 Task: Upload a video to learn how to cook a new recipe.
Action: Mouse moved to (866, 70)
Screenshot: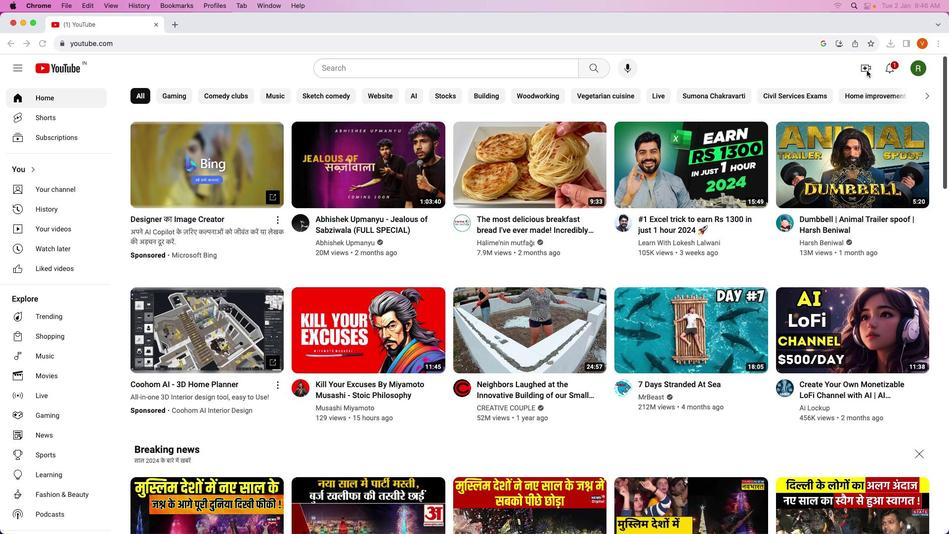 
Action: Mouse pressed left at (866, 70)
Screenshot: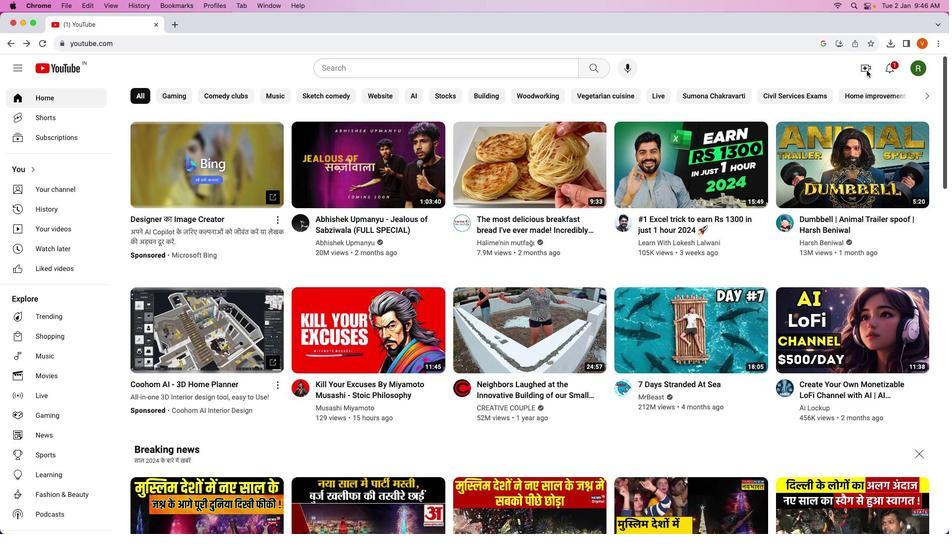 
Action: Mouse moved to (865, 68)
Screenshot: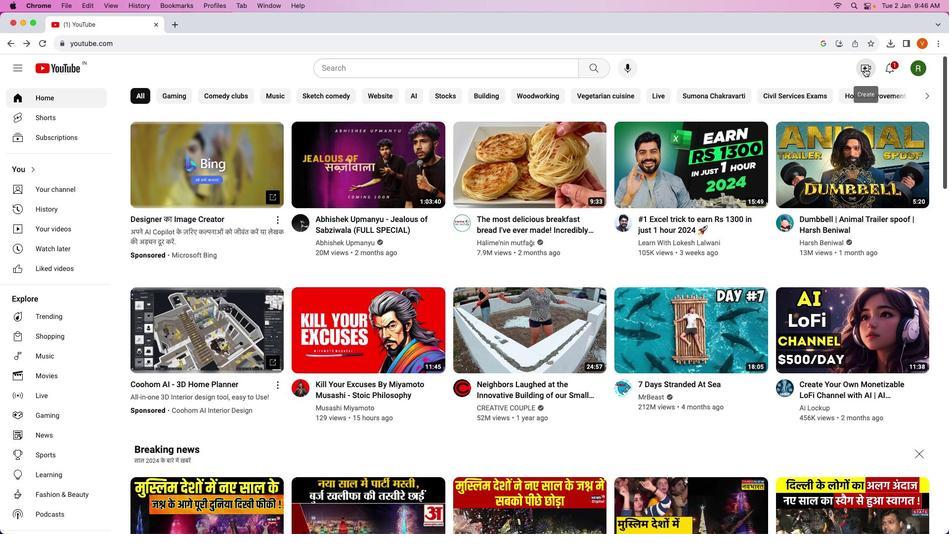 
Action: Mouse pressed left at (865, 68)
Screenshot: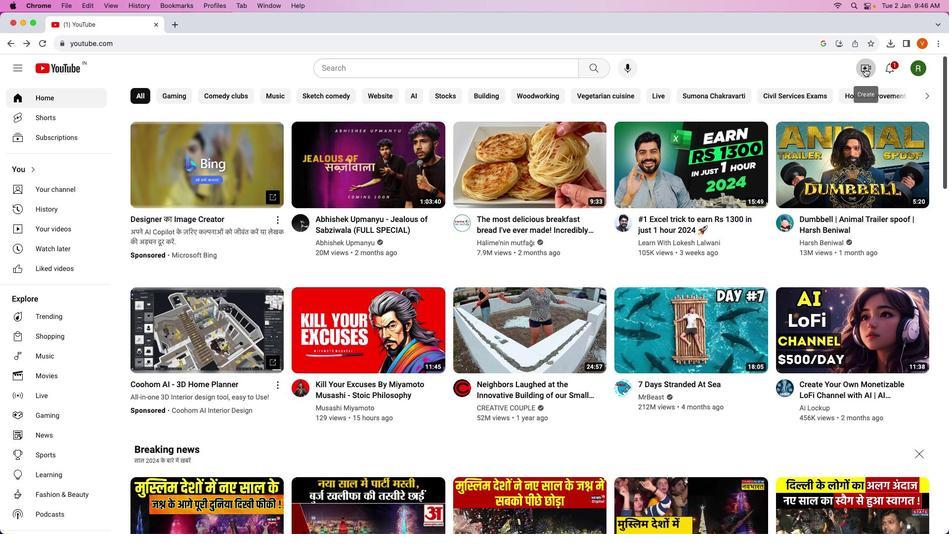 
Action: Mouse moved to (877, 93)
Screenshot: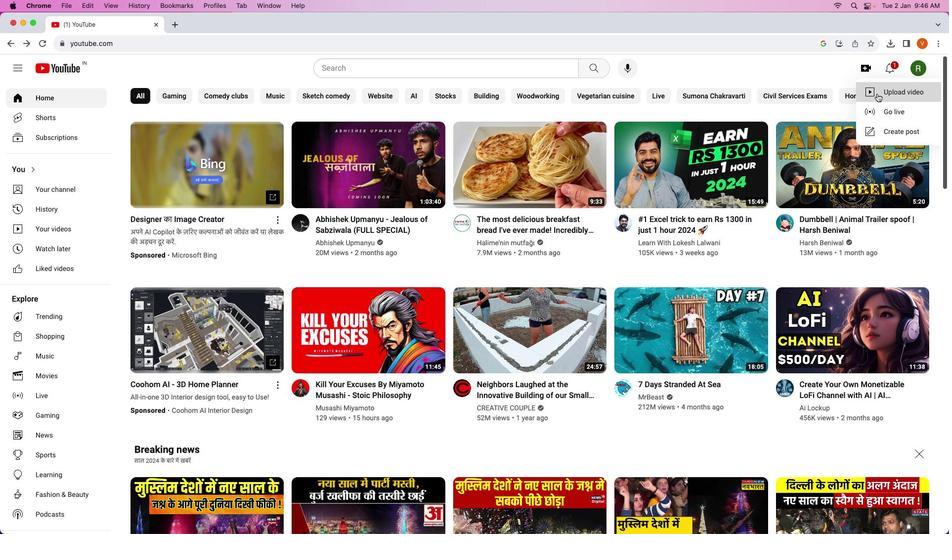 
Action: Mouse pressed left at (877, 93)
Screenshot: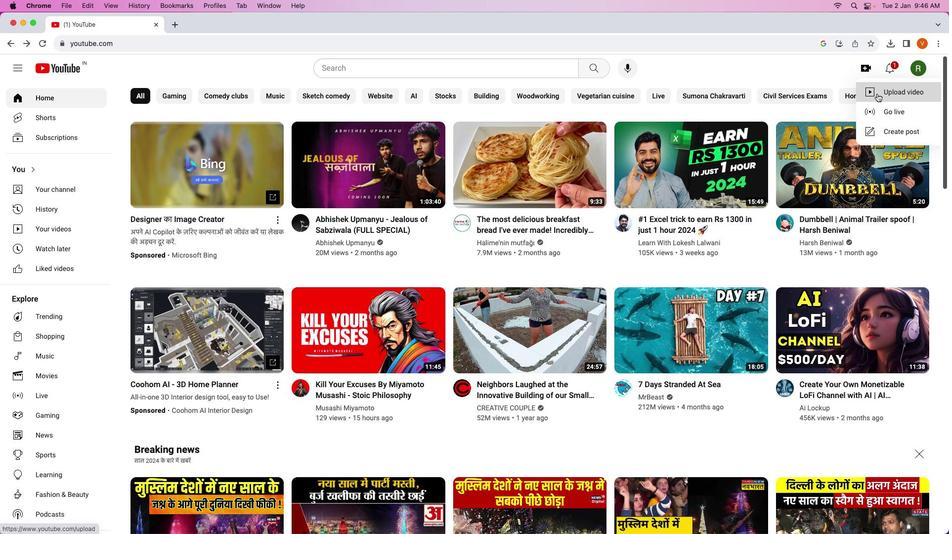 
Action: Mouse moved to (474, 352)
Screenshot: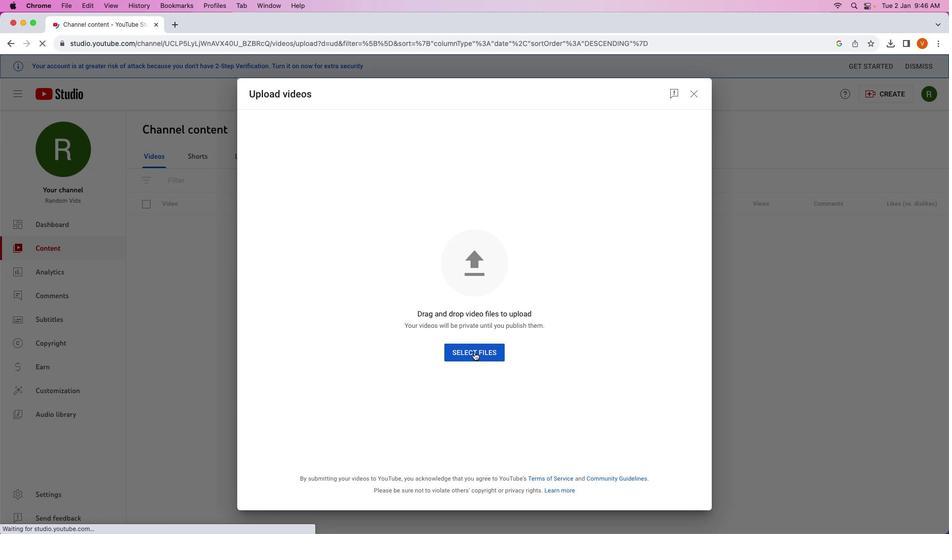
Action: Mouse pressed left at (474, 352)
Screenshot: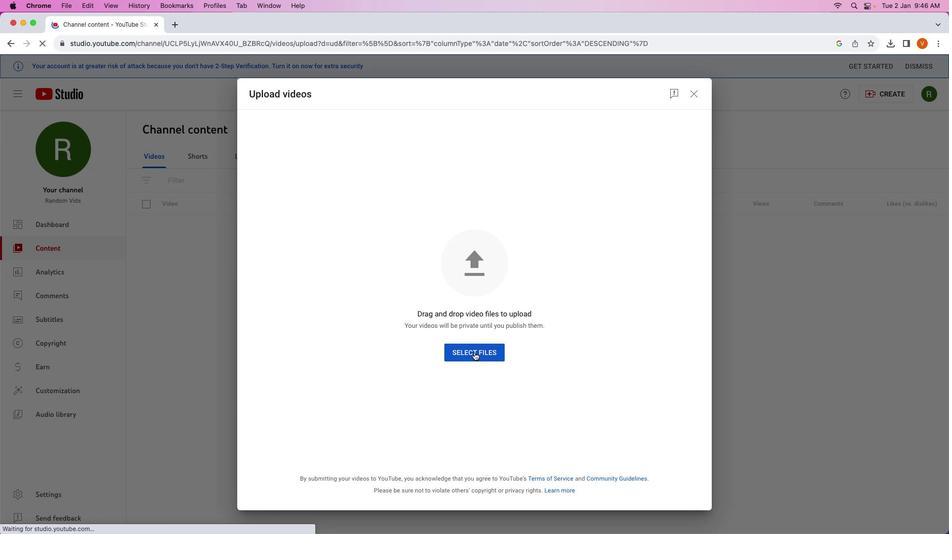 
Action: Mouse moved to (408, 199)
Screenshot: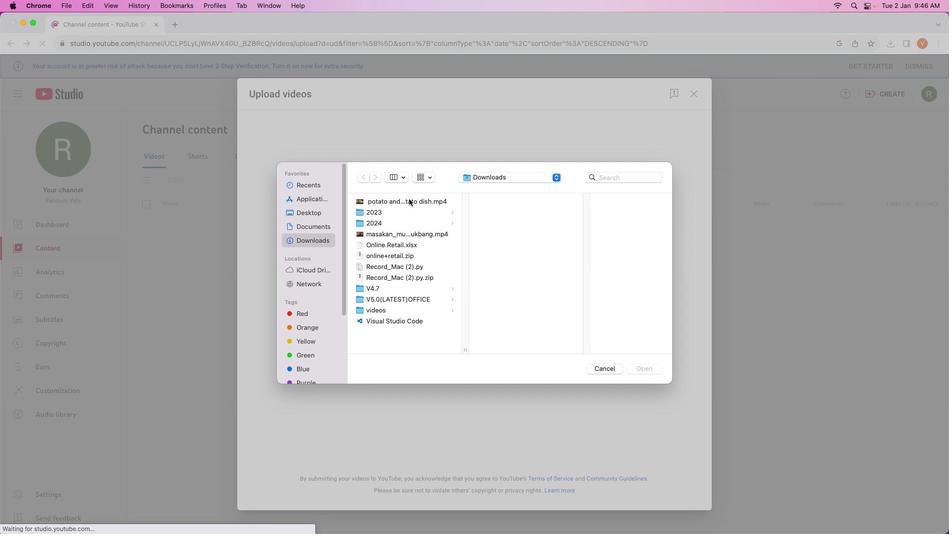 
Action: Mouse pressed left at (408, 199)
Screenshot: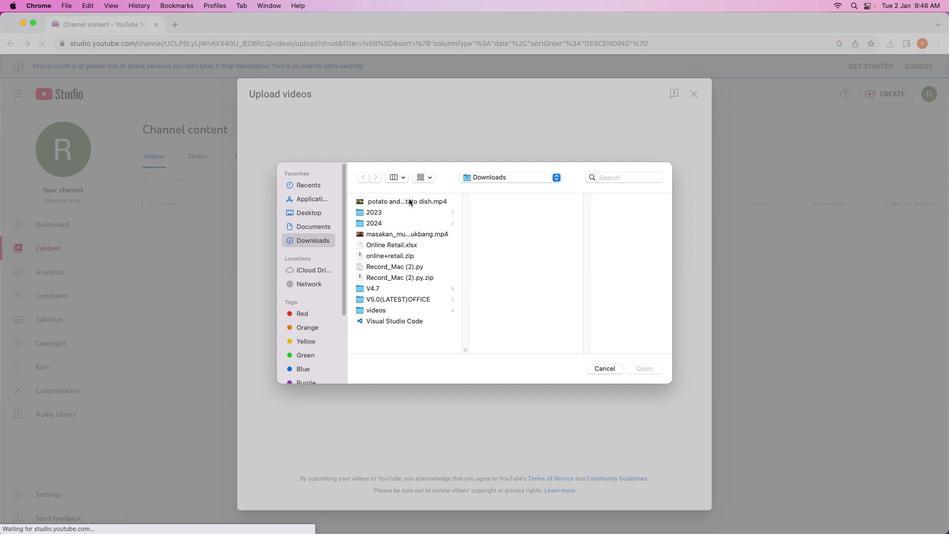 
Action: Mouse moved to (406, 234)
Screenshot: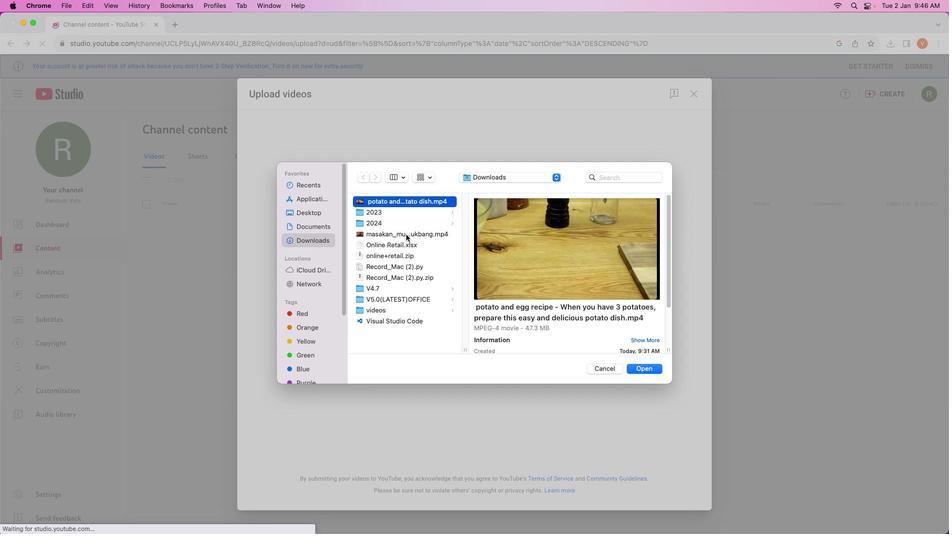 
Action: Mouse pressed left at (406, 234)
Screenshot: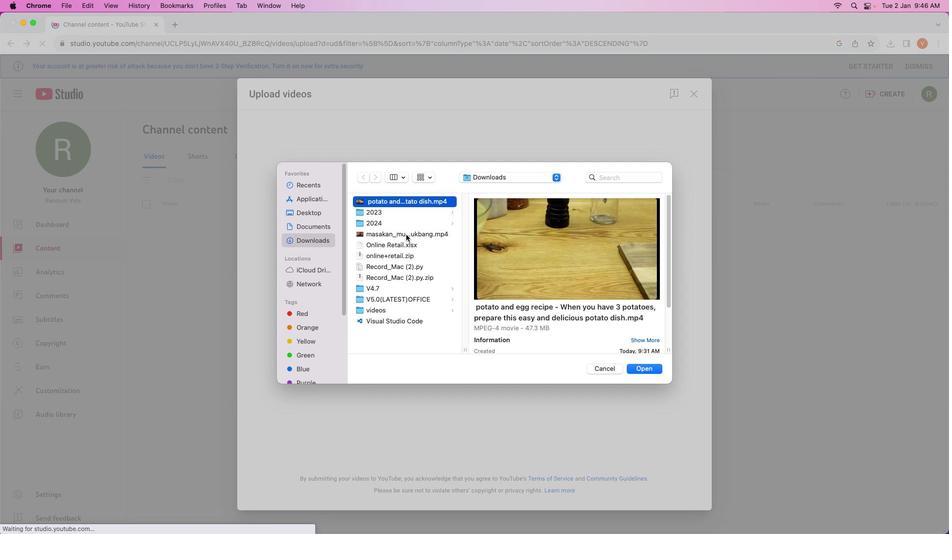 
Action: Mouse moved to (644, 368)
Screenshot: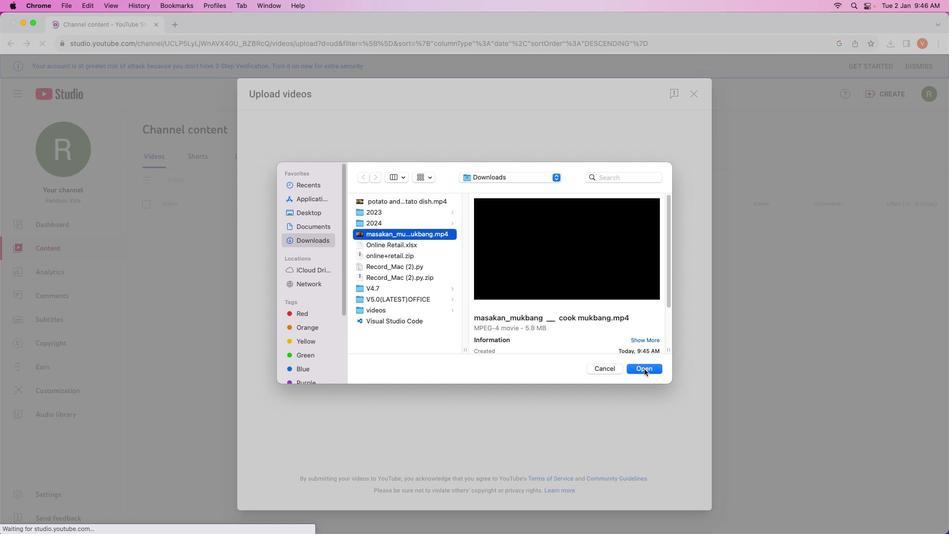 
Action: Mouse pressed left at (644, 368)
Screenshot: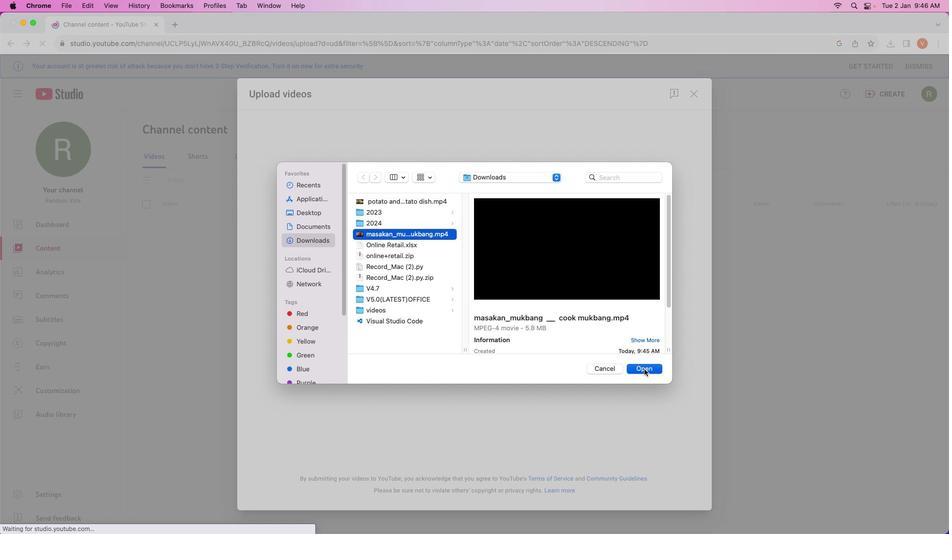 
Action: Mouse moved to (337, 198)
Screenshot: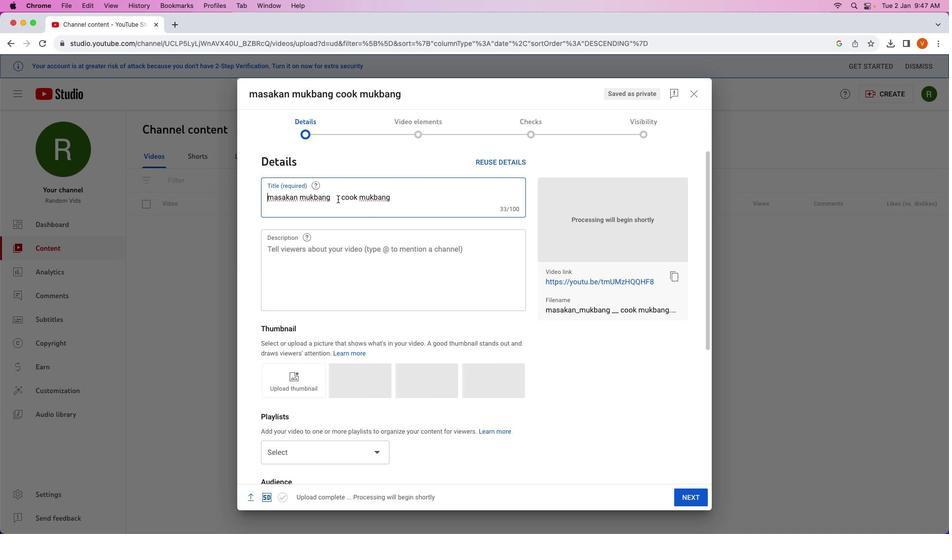 
Action: Mouse pressed left at (337, 198)
Screenshot: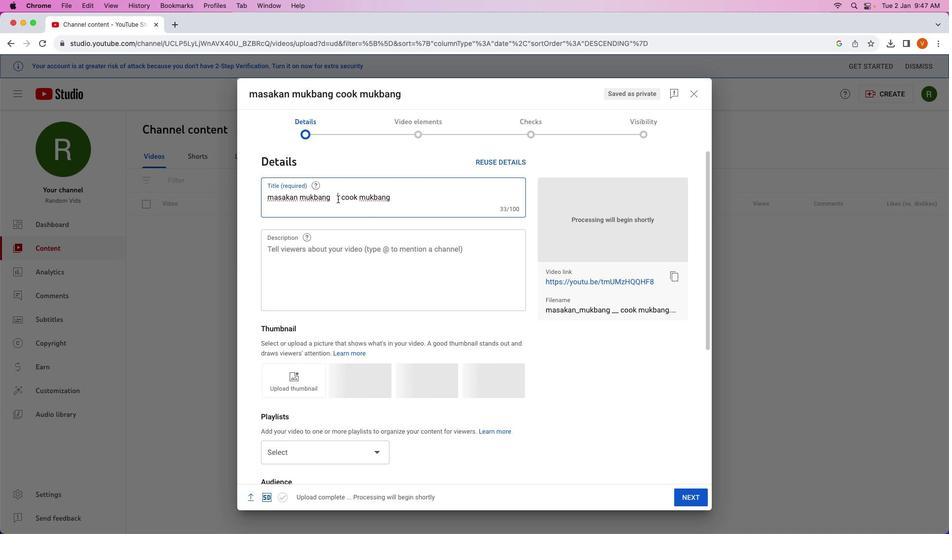 
Action: Key pressed Key.backspaceKey.backspaceKey.backspaceKey.rightKey.backspaceKey.shift'|'Key.leftKey.rightKey.rightKey.downKey.leftKey.leftKey.leftKey.leftKey.leftKey.leftKey.leftKey.leftKey.leftKey.leftKey.leftKey.leftKey.leftKey.leftKey.leftKey.leftKey.leftKey.leftKey.leftKey.leftKey.leftKey.leftKey.leftKey.leftKey.leftKey.leftKey.leftKey.leftKey.leftKey.leftKey.leftKey.leftKey.shift'I''m''p'Key.backspaceKey.backspaceKey.backspaceKey.shift'S''i''m''p''l''e'Key.space'r''e''c''i''p''e'Key.space't''p'Key.spaceKey.backspaceKey.backspace'o'Key.space'c''o''o''k'Key.spaceKey.rightKey.rightKey.rightKey.rightKey.rightKey.rightKey.rightKey.rightKey.rightKey.leftKey.rightKey.backspaceKey.shift'M'Key.leftKey.leftKey.leftKey.leftKey.leftKey.leftKey.leftKey.leftKey.backspaceKey.shift'M'Key.rightKey.rightKey.rightKey.rightKey.rightKey.rightKey.rightKey.backspace'/'Key.rightKey.rightKey.rightKey.rightKey.rightKey.rightKey.rightKey.rightKey.rightKey.rightKey.rightKey.backspaceKey.shift'C'Key.rightKey.rightKey.rightKey.rightKey.rightKey.rightKey.leftKey.backspaceKey.shift'M'
Screenshot: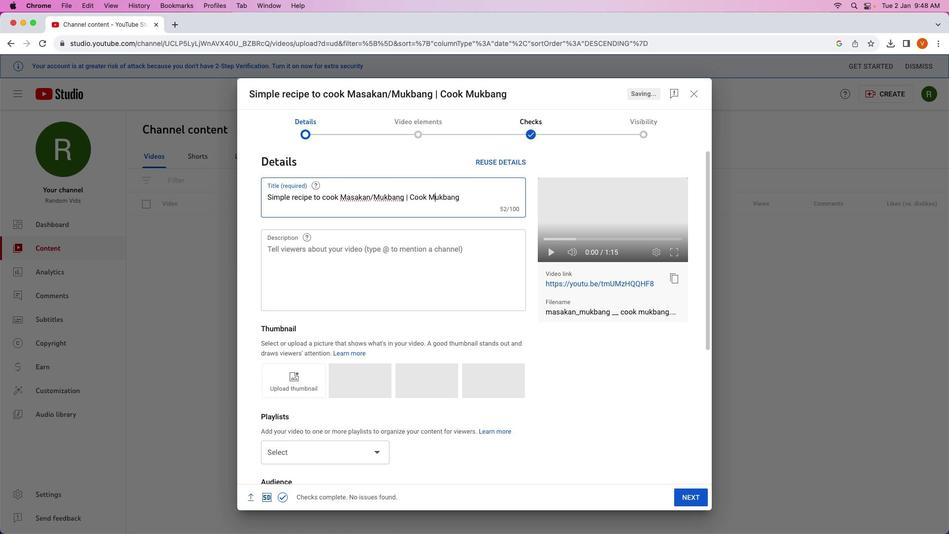 
Action: Mouse moved to (333, 267)
Screenshot: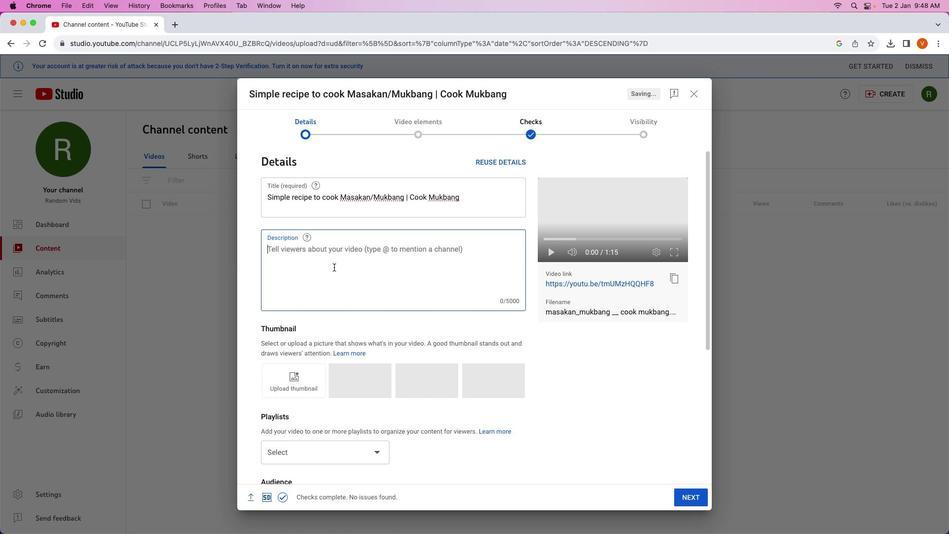 
Action: Mouse pressed left at (333, 267)
Screenshot: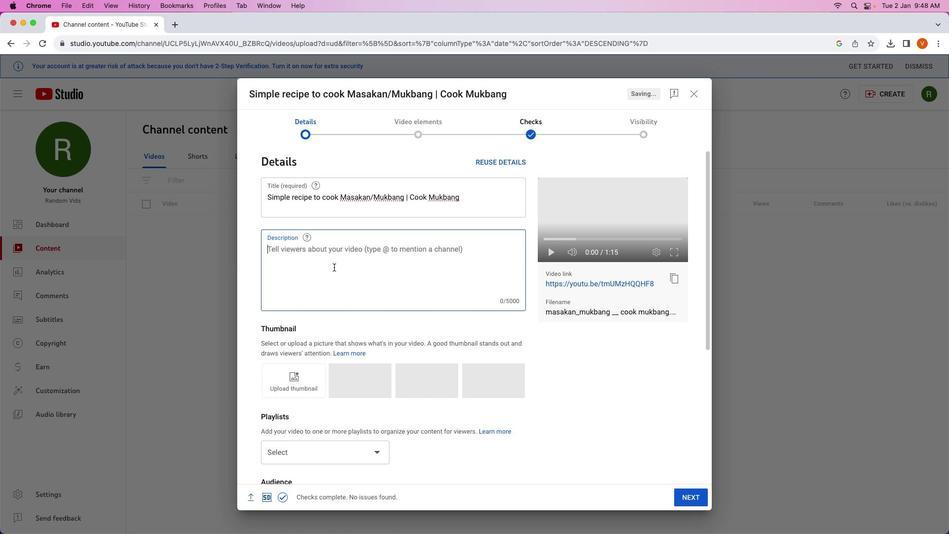 
Action: Key pressed Key.shift'A'Key.space's''i''m''p''l''e'Key.space'a''n''d'Key.space'e''a''s''y'Key.space't''o'Key.space'c''o''o''k'Key.space'r''e''c''i''p''e''.'Key.leftKey.space'p'Key.backspace'o''f'Key.spaceKey.shift'M''a''s''a''k''a'Key.backspaceKey.backspaceKey.backspaceKey.backspace'a'Key.backspace'a'Key.backspace's''a''k''a''n'
Screenshot: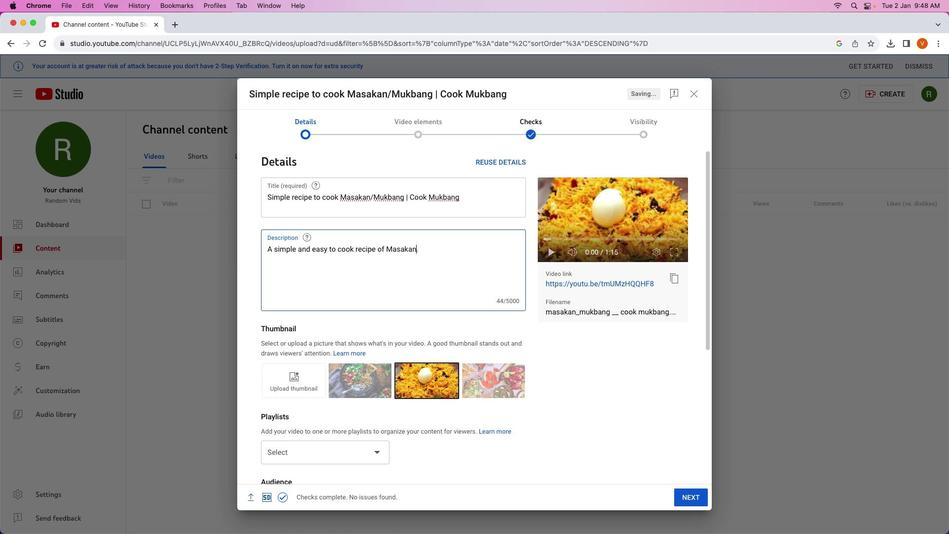 
Action: Mouse moved to (383, 382)
Screenshot: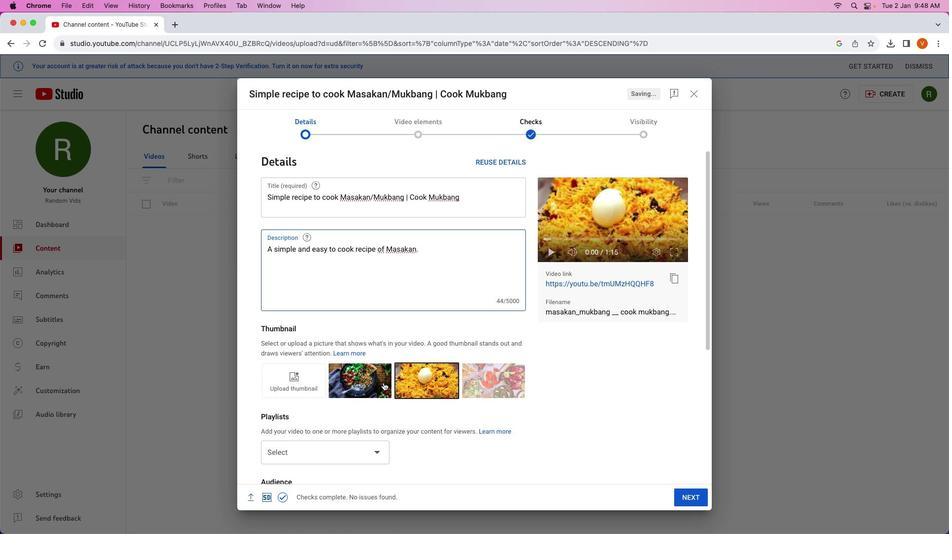 
Action: Mouse pressed left at (383, 382)
Screenshot: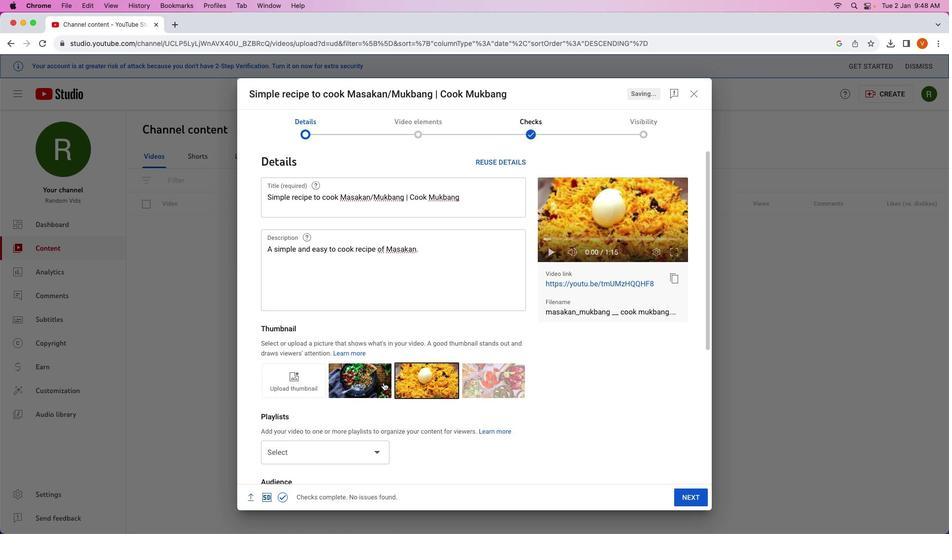 
Action: Mouse moved to (422, 380)
Screenshot: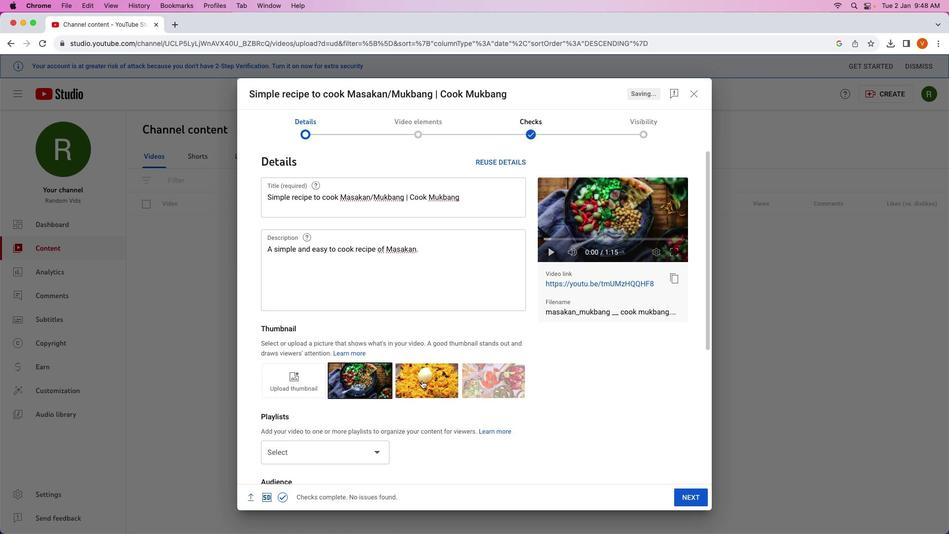 
Action: Mouse pressed left at (422, 380)
Screenshot: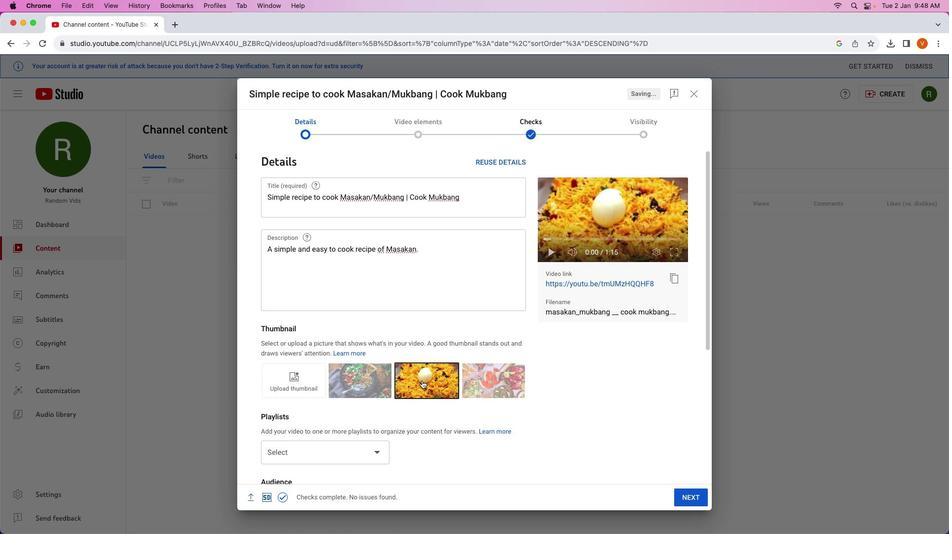 
Action: Mouse moved to (414, 402)
Screenshot: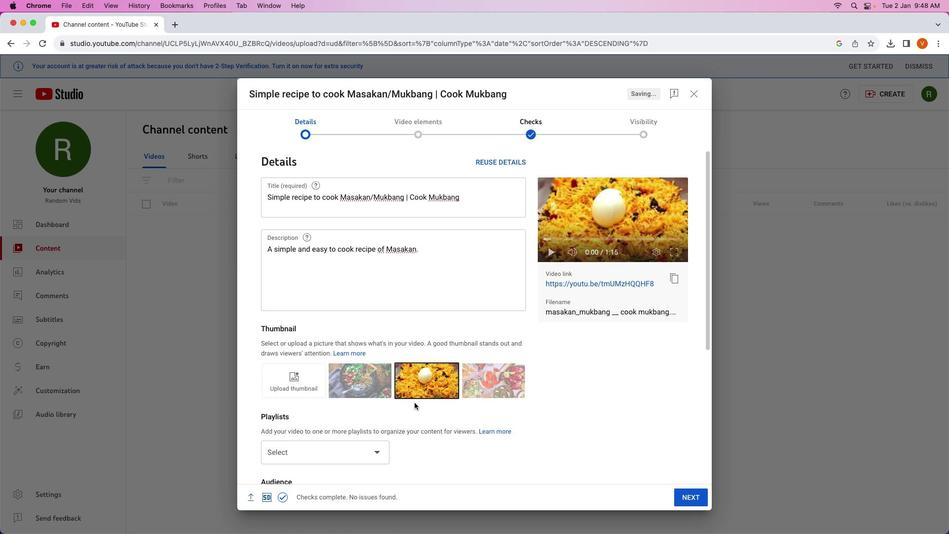 
Action: Mouse scrolled (414, 402) with delta (0, 0)
Screenshot: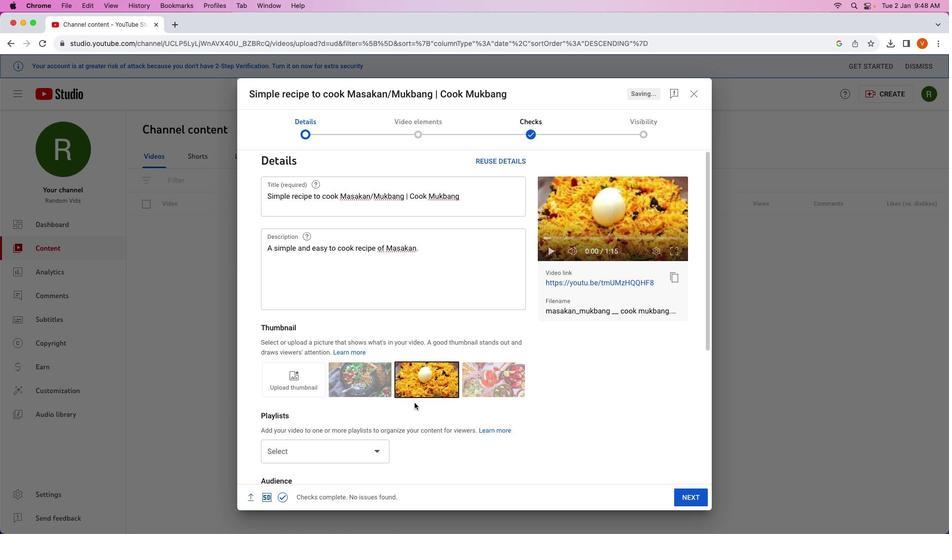 
Action: Mouse moved to (456, 392)
Screenshot: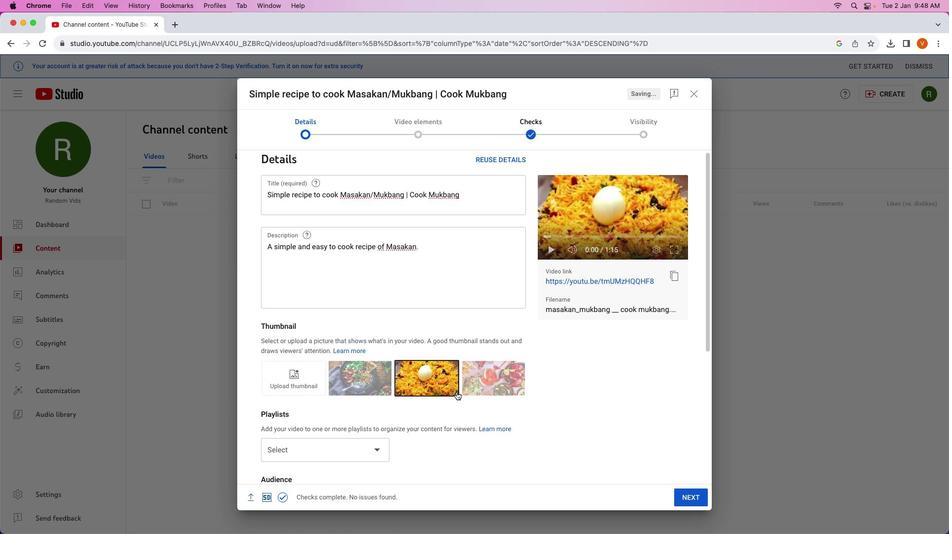 
Action: Mouse scrolled (456, 392) with delta (0, 0)
Screenshot: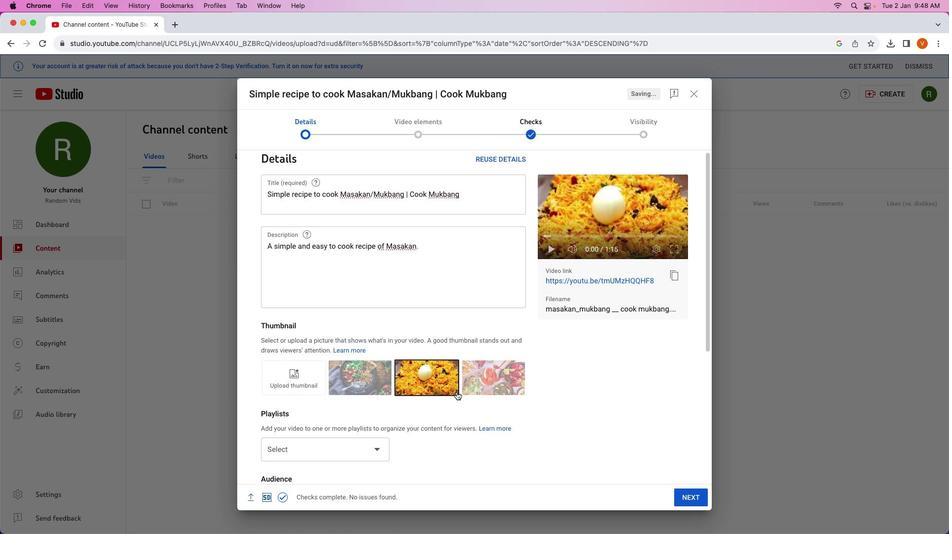 
Action: Mouse scrolled (456, 392) with delta (0, 0)
Screenshot: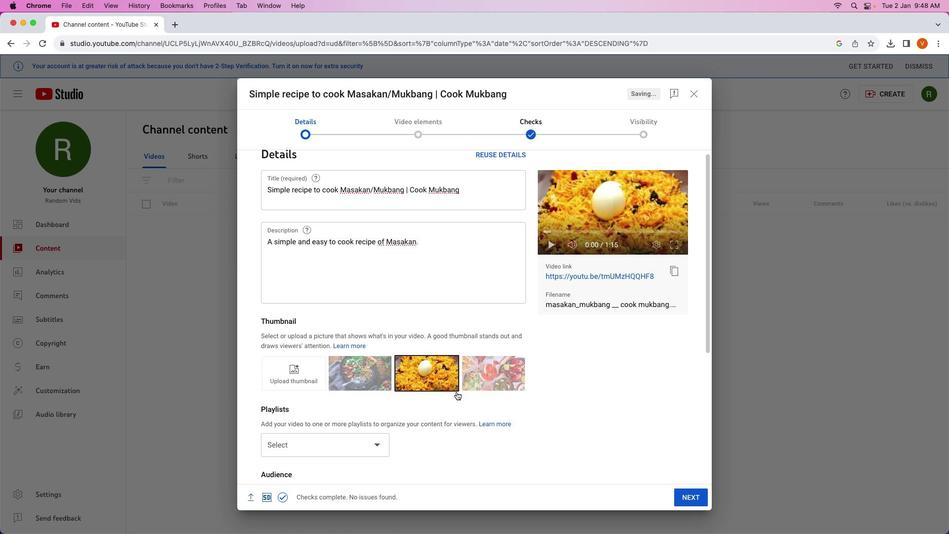 
Action: Mouse scrolled (456, 392) with delta (0, 0)
Screenshot: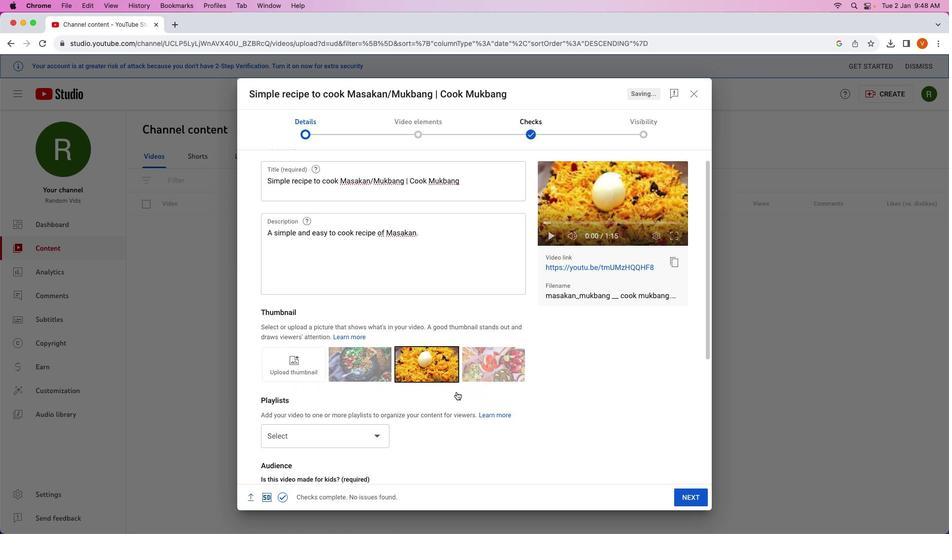 
Action: Mouse scrolled (456, 392) with delta (0, 0)
Screenshot: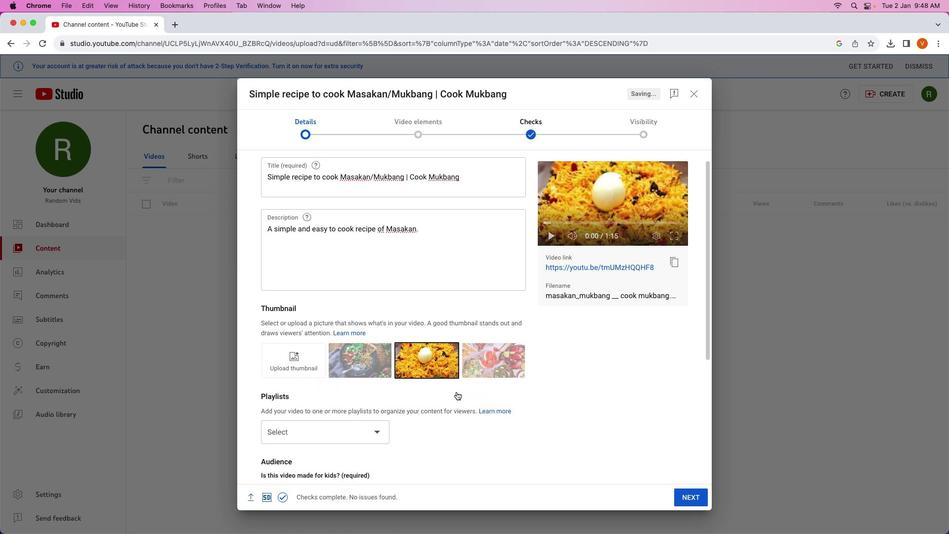 
Action: Mouse scrolled (456, 392) with delta (0, 0)
Screenshot: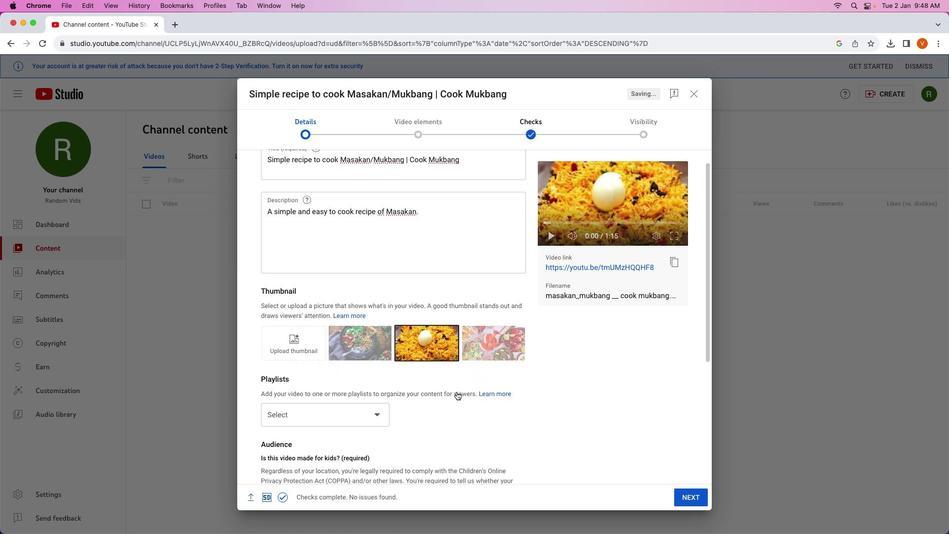 
Action: Mouse moved to (456, 392)
Screenshot: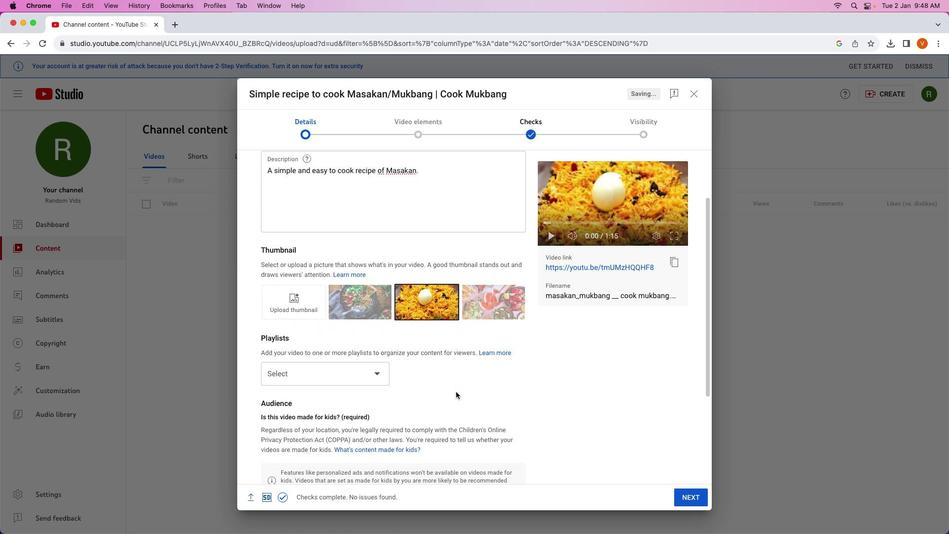 
Action: Mouse scrolled (456, 392) with delta (0, 0)
Screenshot: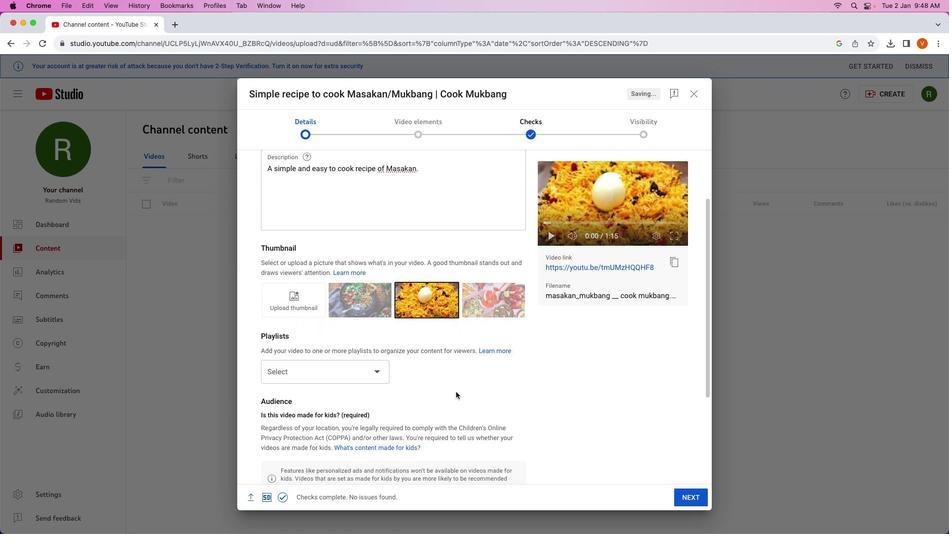 
Action: Mouse scrolled (456, 392) with delta (0, 0)
Screenshot: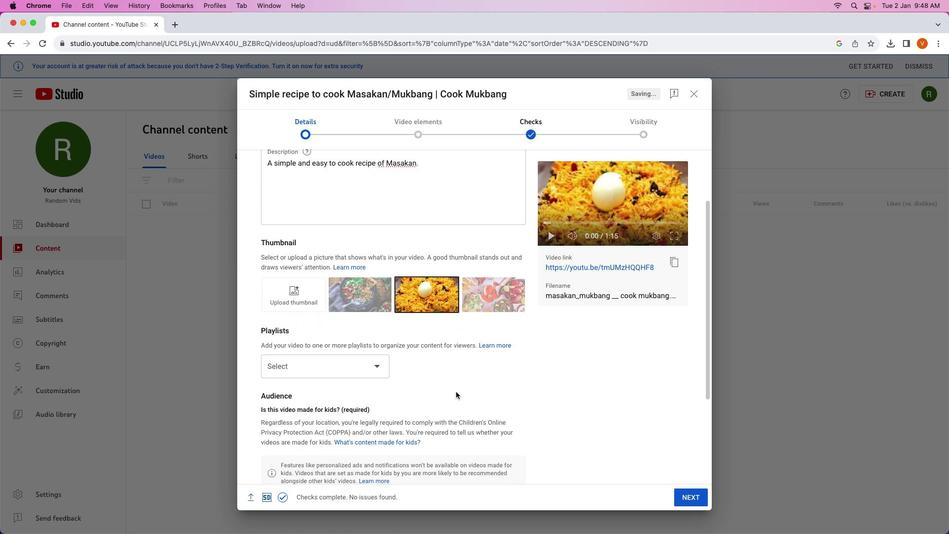
Action: Mouse scrolled (456, 392) with delta (0, 0)
Screenshot: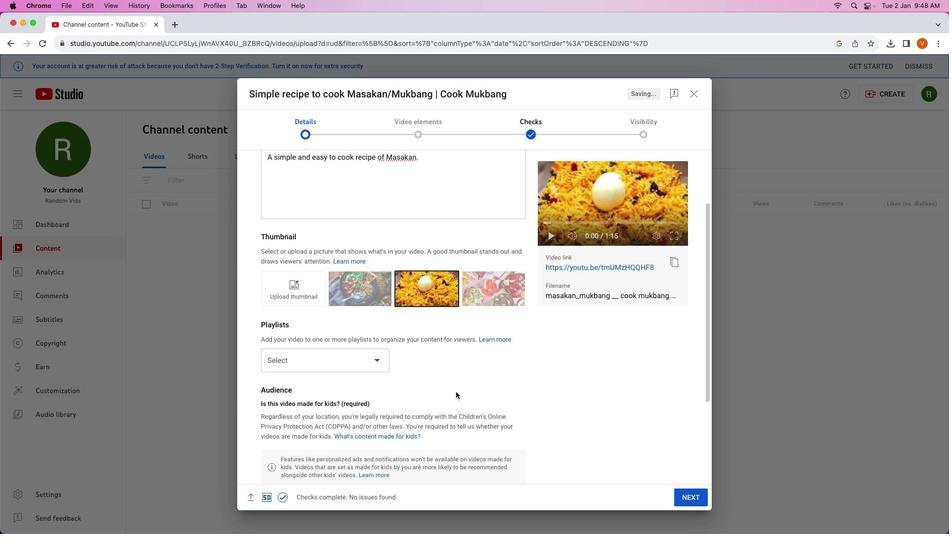 
Action: Mouse scrolled (456, 392) with delta (0, -1)
Screenshot: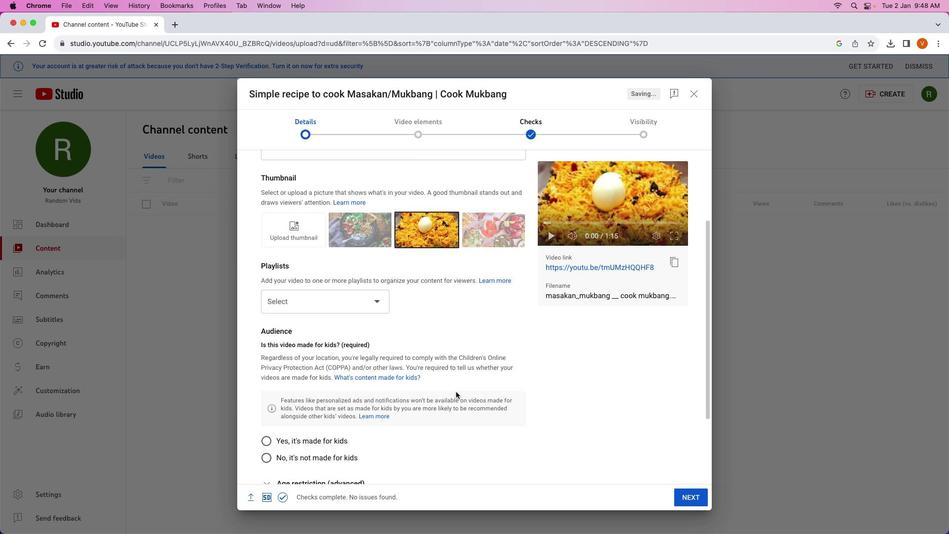 
Action: Mouse moved to (445, 387)
Screenshot: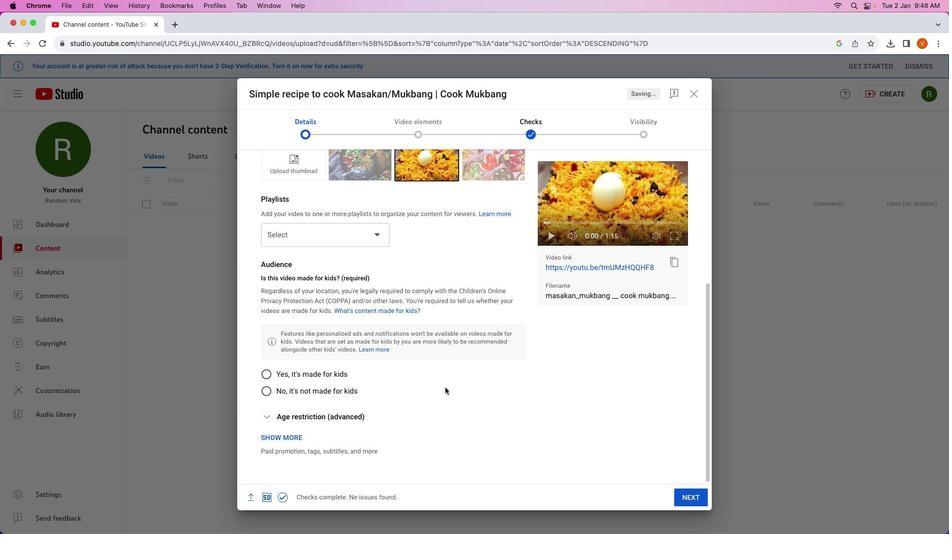
Action: Mouse scrolled (445, 387) with delta (0, 0)
Screenshot: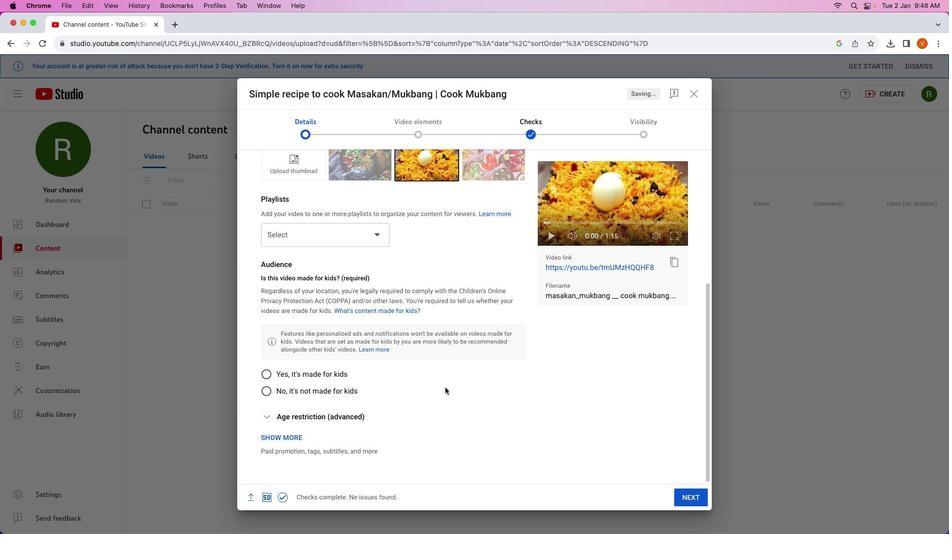 
Action: Mouse scrolled (445, 387) with delta (0, 0)
Screenshot: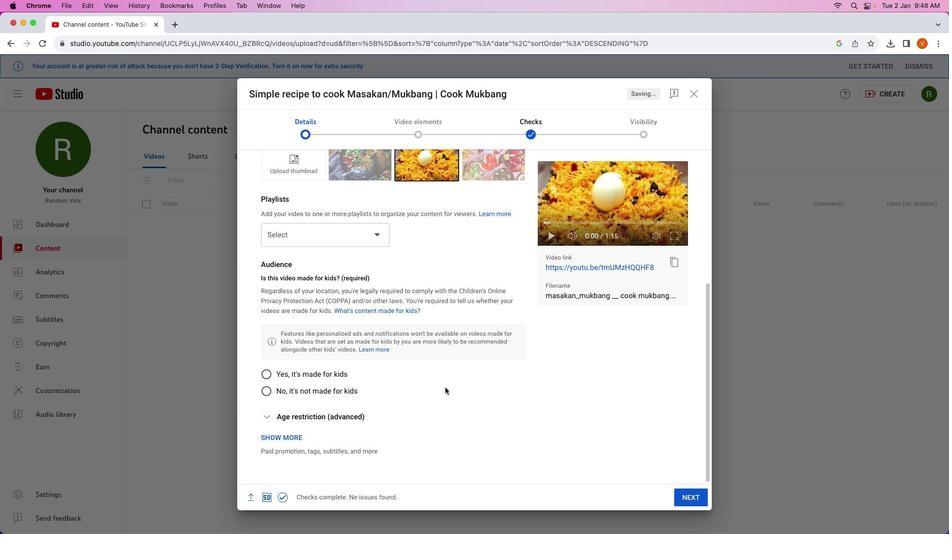 
Action: Mouse scrolled (445, 387) with delta (0, 0)
Screenshot: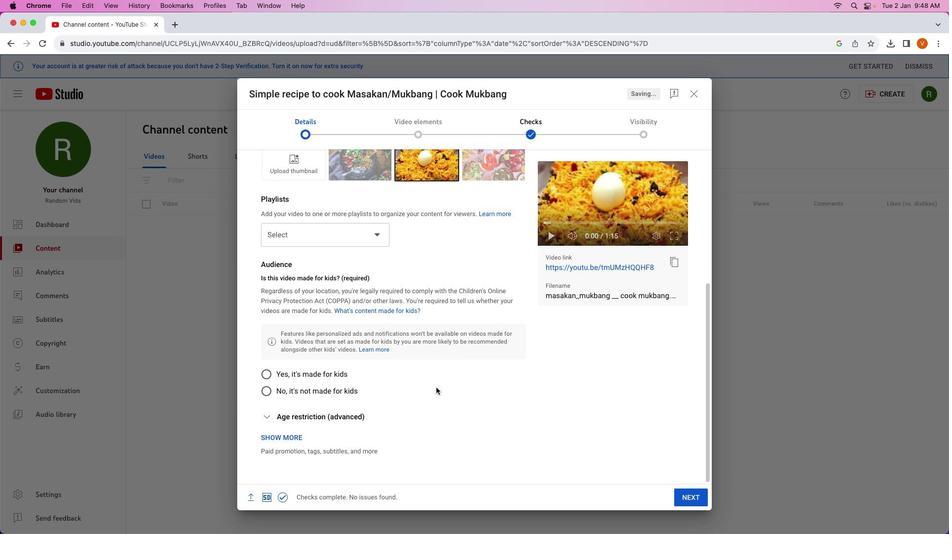 
Action: Mouse moved to (268, 394)
Screenshot: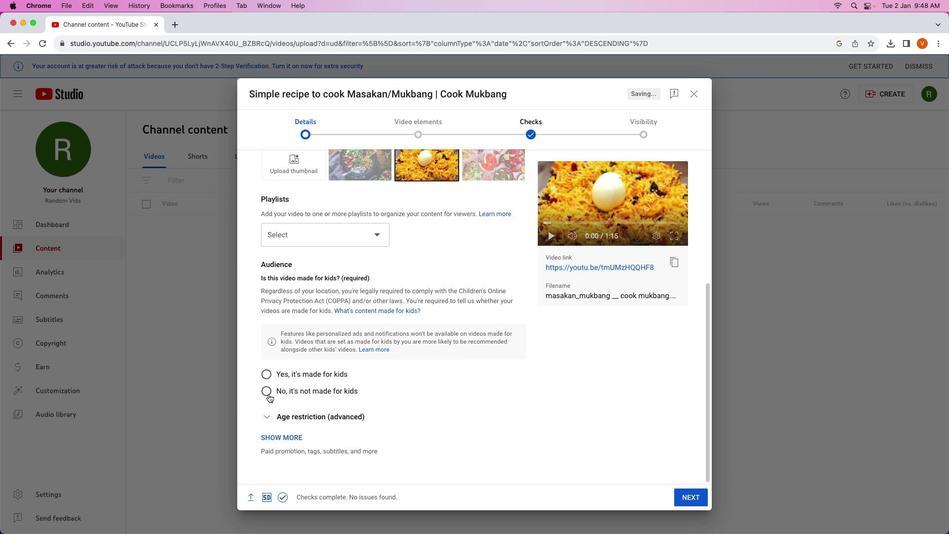 
Action: Mouse pressed left at (268, 394)
Screenshot: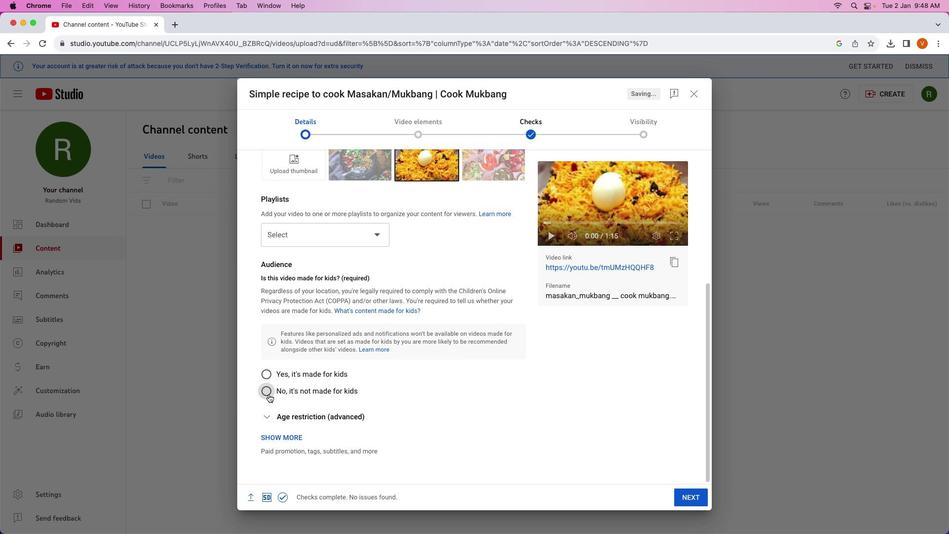 
Action: Mouse moved to (272, 412)
Screenshot: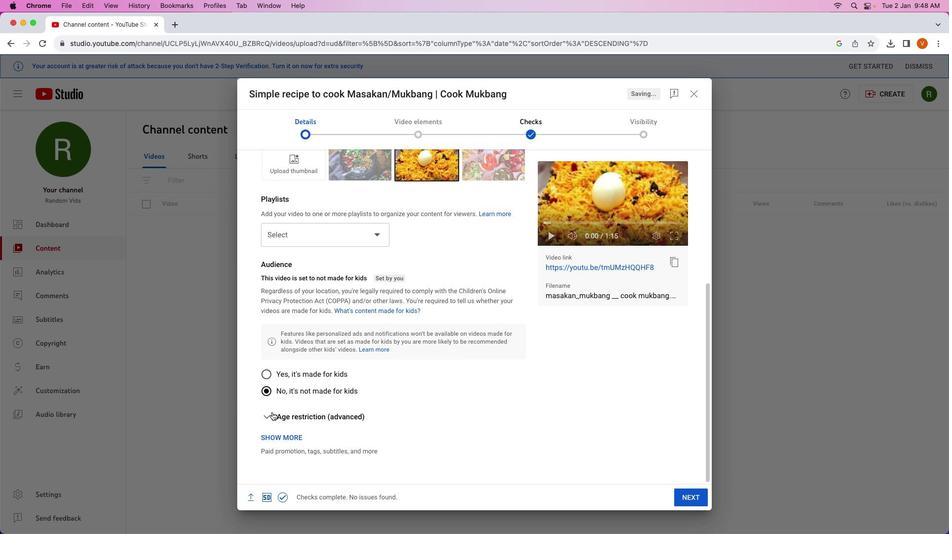 
Action: Mouse scrolled (272, 412) with delta (0, 0)
Screenshot: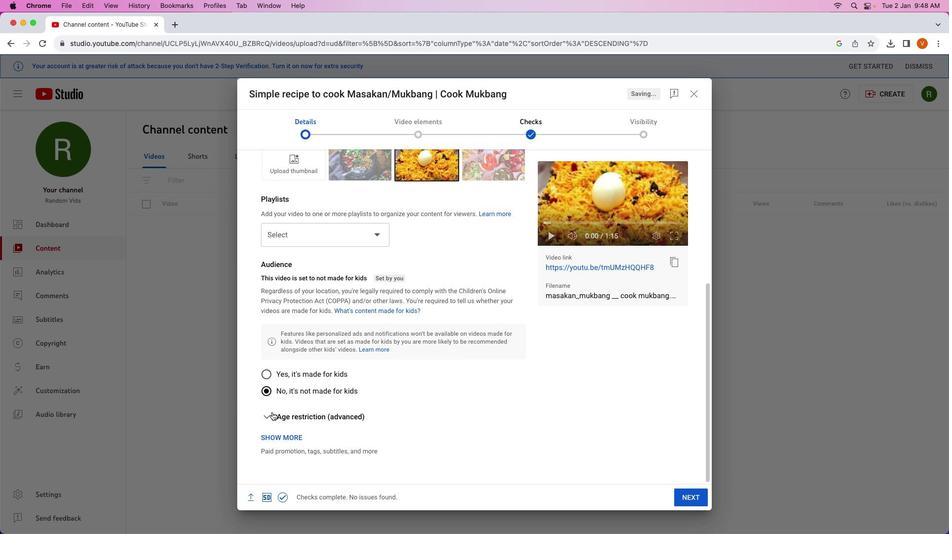 
Action: Mouse scrolled (272, 412) with delta (0, 0)
Screenshot: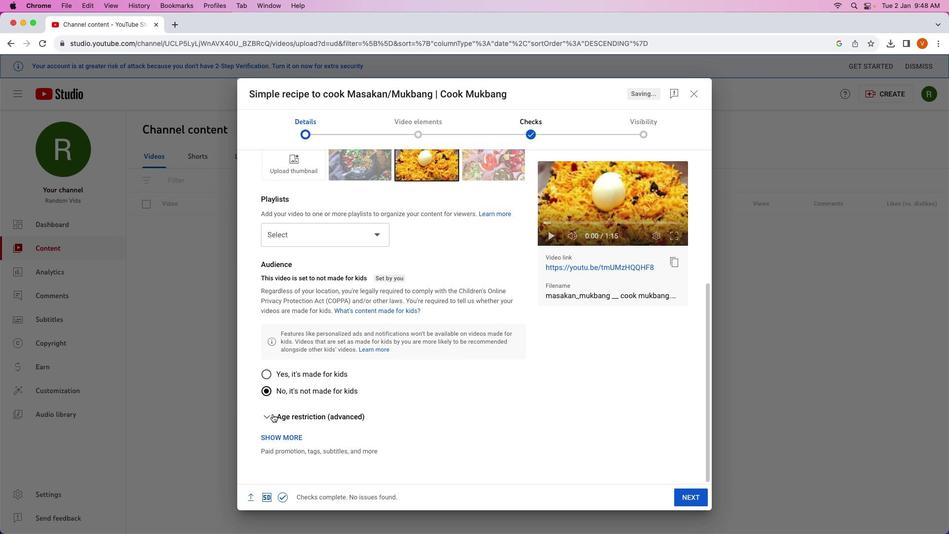 
Action: Mouse scrolled (272, 412) with delta (0, 0)
Screenshot: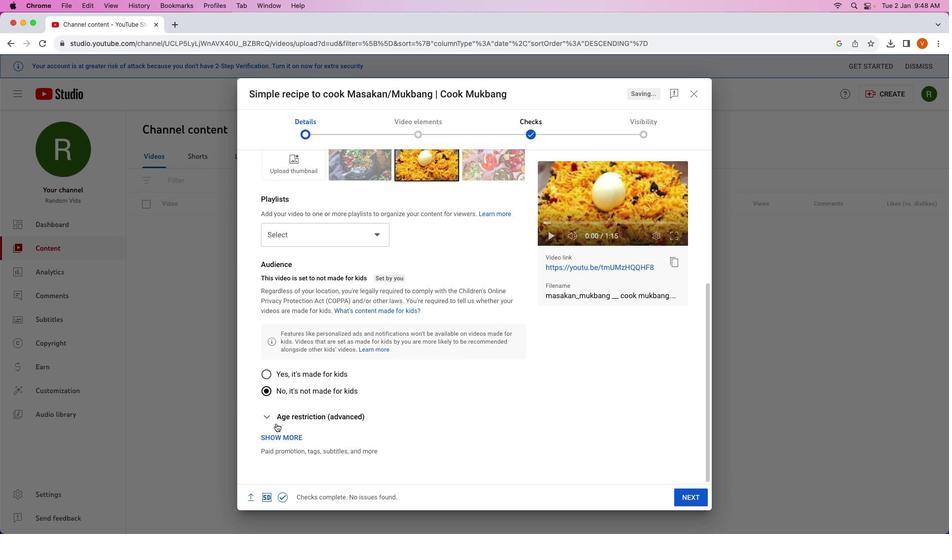 
Action: Mouse moved to (279, 435)
Screenshot: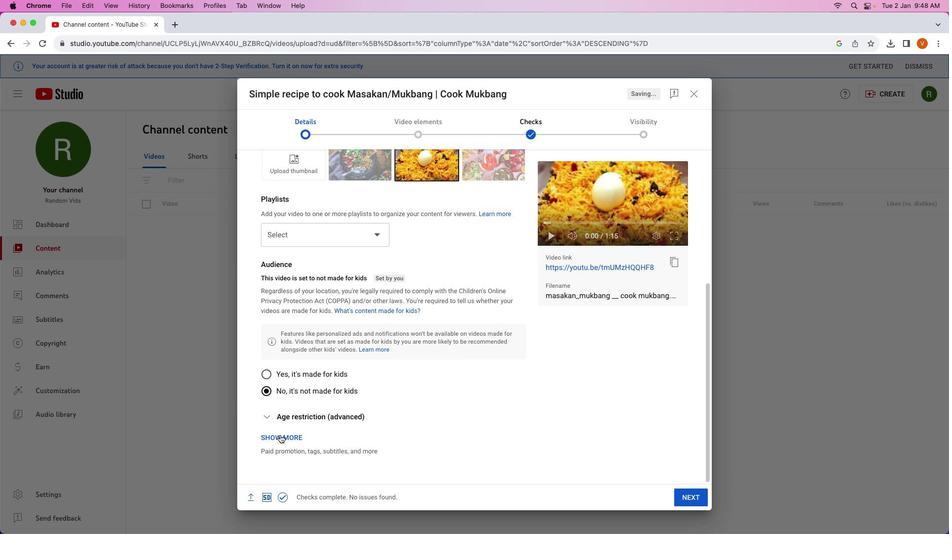 
Action: Mouse pressed left at (279, 435)
Screenshot: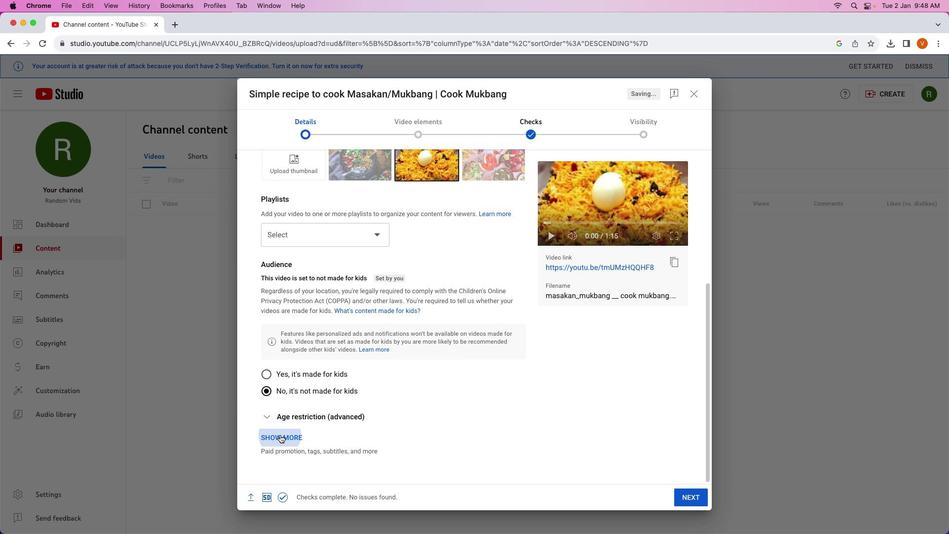 
Action: Mouse moved to (316, 405)
Screenshot: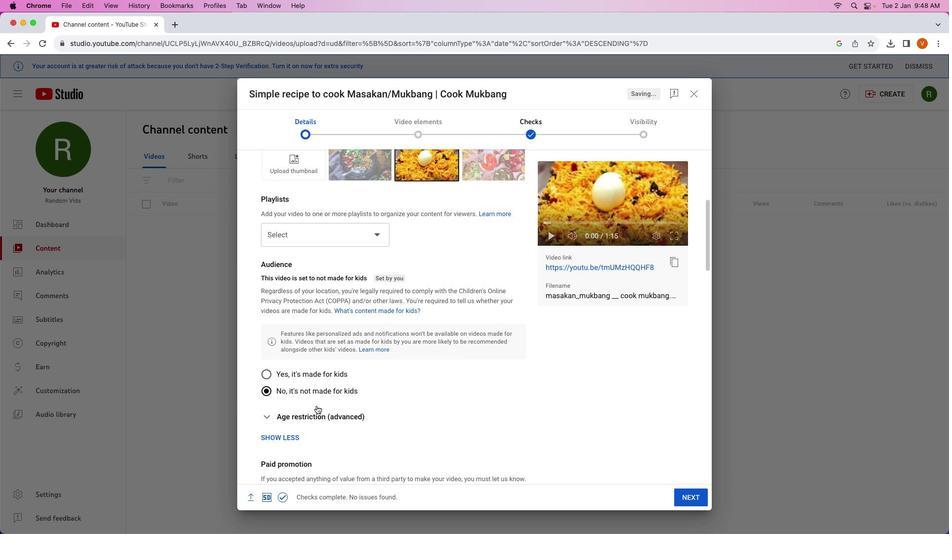 
Action: Mouse scrolled (316, 405) with delta (0, 0)
Screenshot: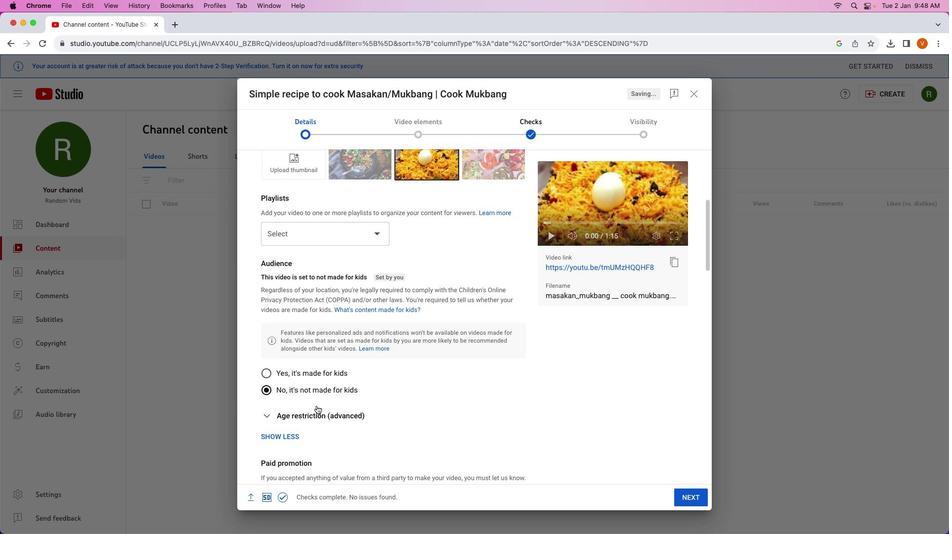 
Action: Mouse scrolled (316, 405) with delta (0, 0)
Screenshot: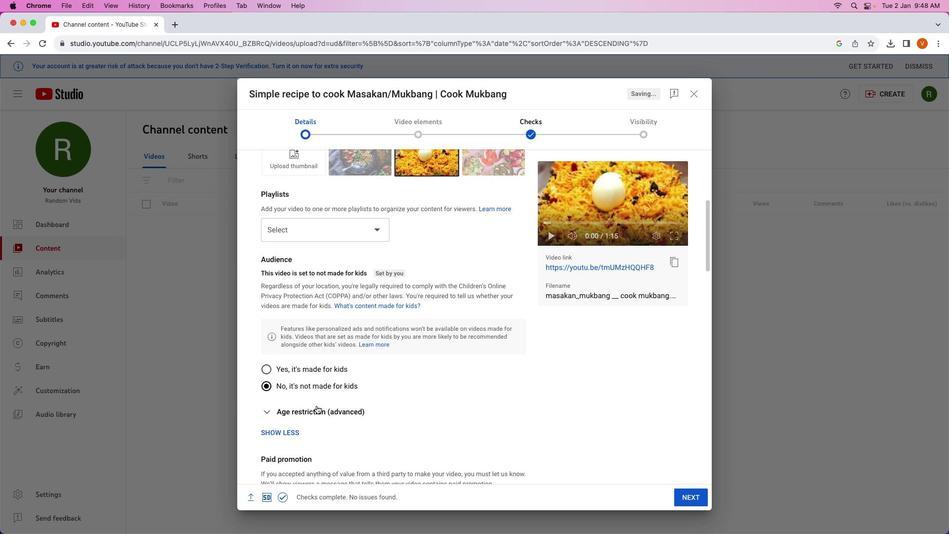 
Action: Mouse scrolled (316, 405) with delta (0, 0)
Screenshot: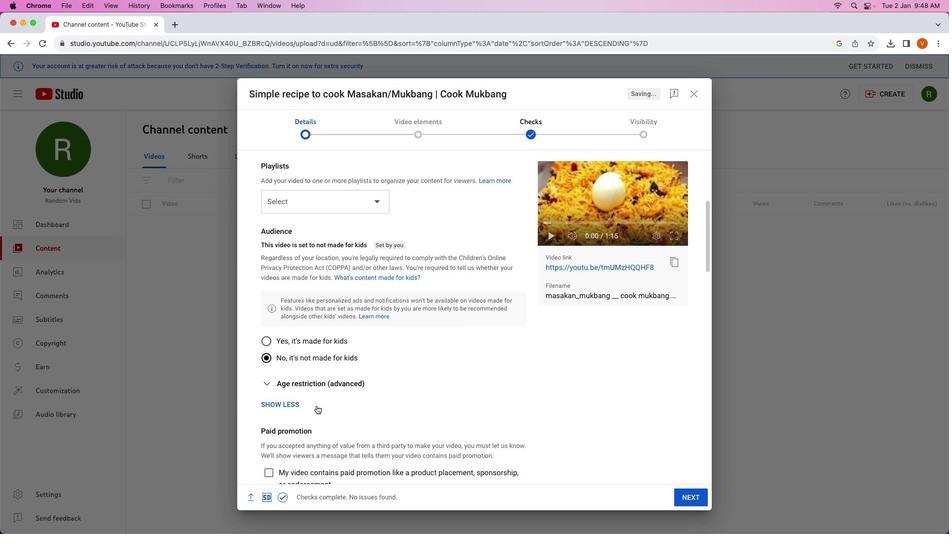 
Action: Mouse scrolled (316, 405) with delta (0, -1)
Screenshot: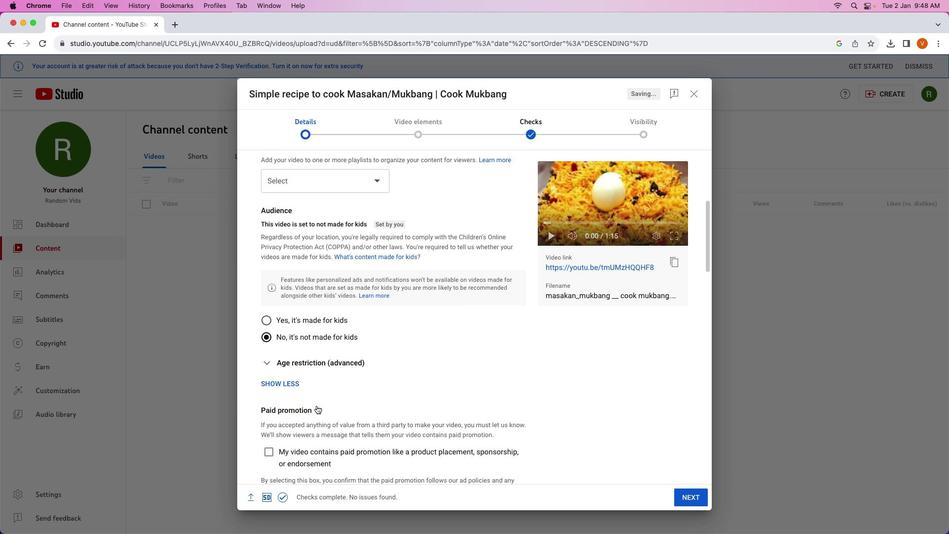 
Action: Mouse moved to (316, 405)
Screenshot: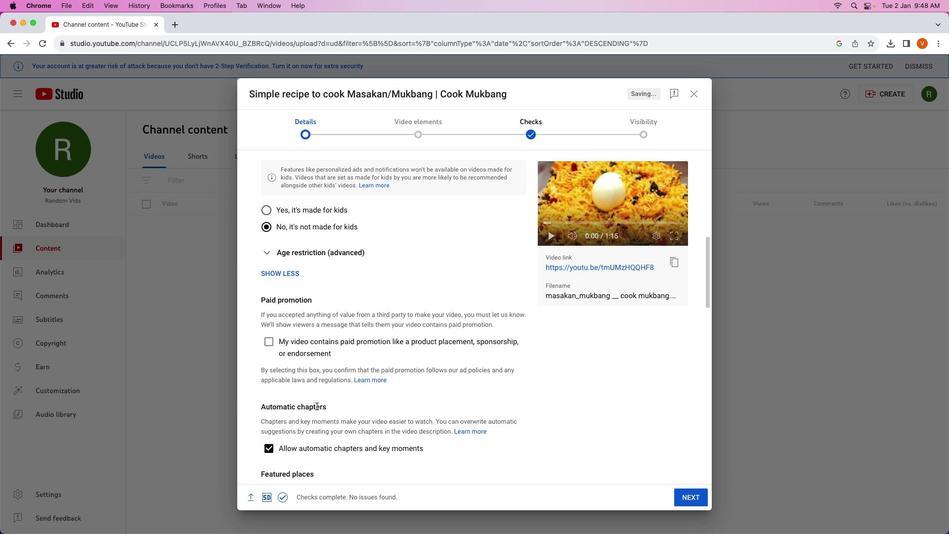 
Action: Mouse scrolled (316, 405) with delta (0, 0)
Screenshot: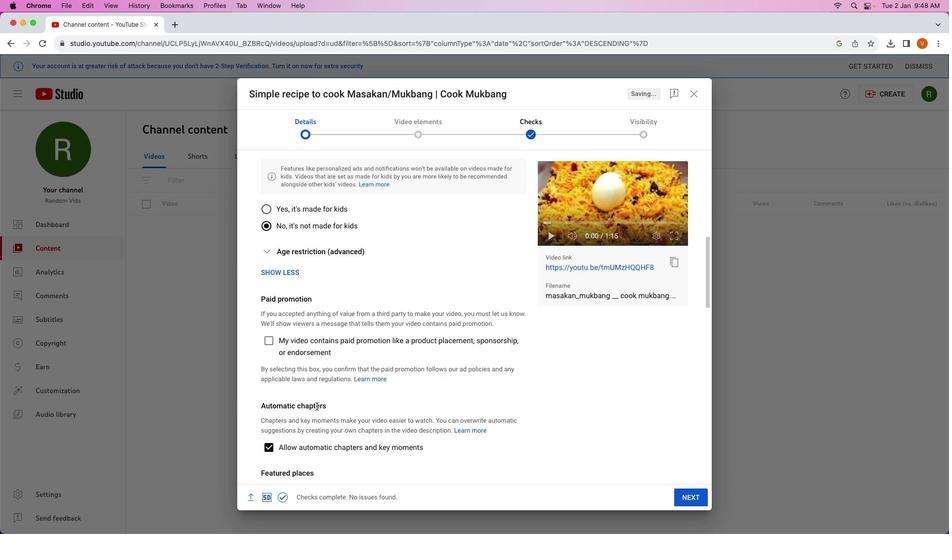 
Action: Mouse moved to (316, 405)
Screenshot: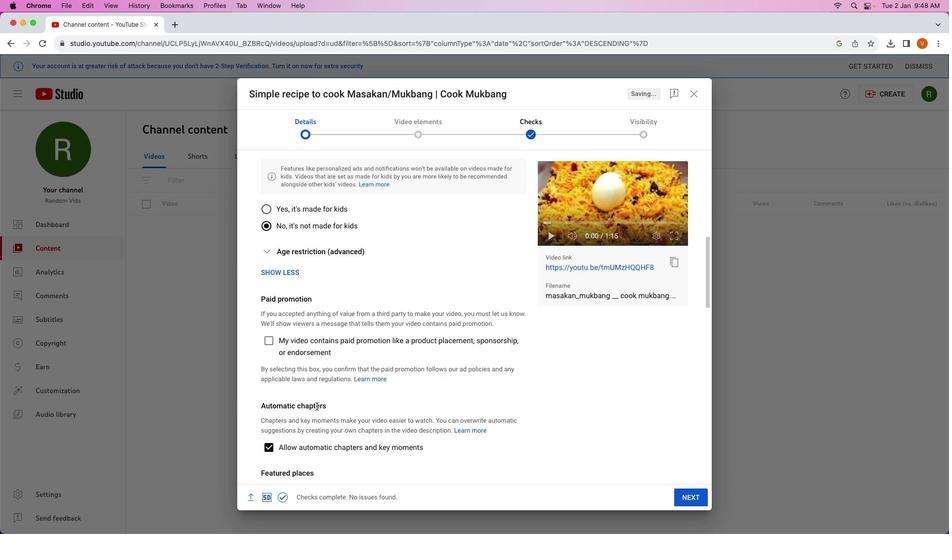
Action: Mouse scrolled (316, 405) with delta (0, 0)
Screenshot: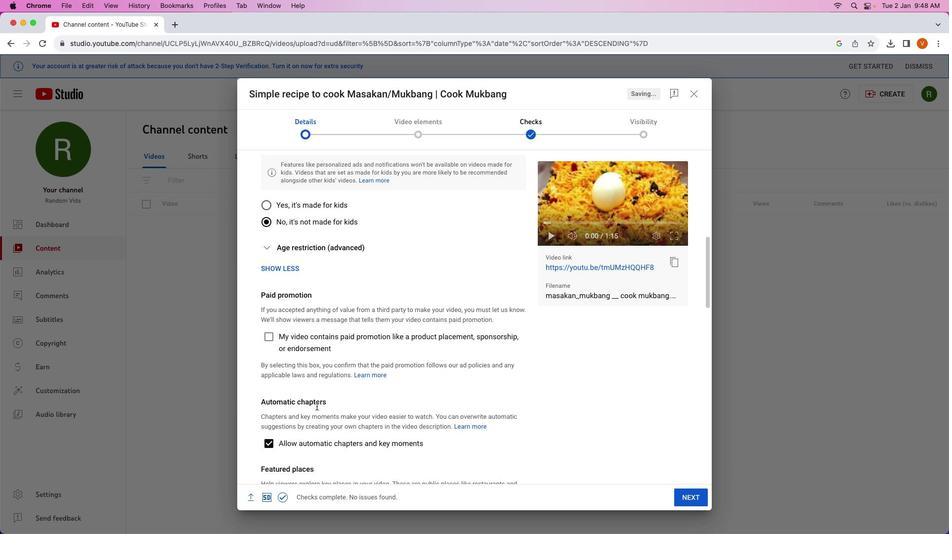 
Action: Mouse scrolled (316, 405) with delta (0, 0)
Screenshot: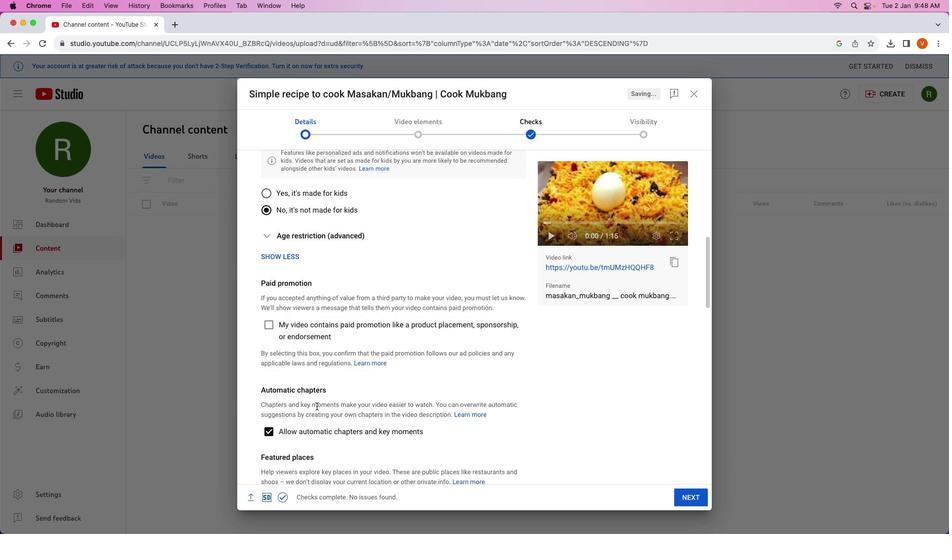 
Action: Mouse scrolled (316, 405) with delta (0, 0)
Screenshot: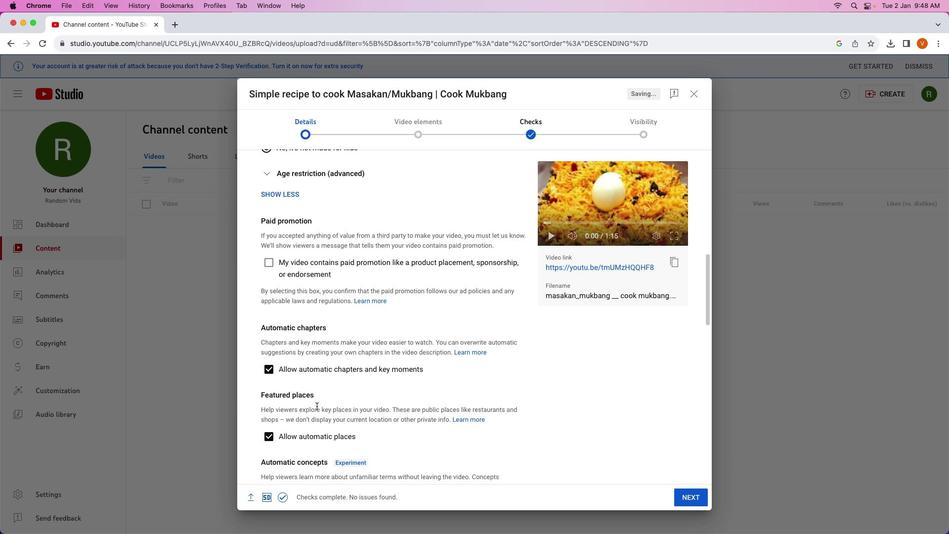 
Action: Mouse scrolled (316, 405) with delta (0, 0)
Screenshot: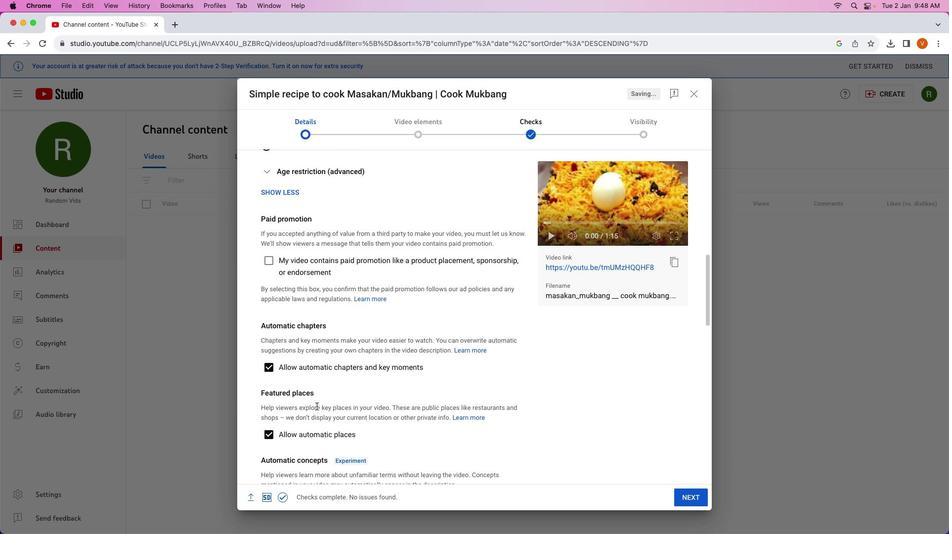 
Action: Mouse scrolled (316, 405) with delta (0, 0)
Screenshot: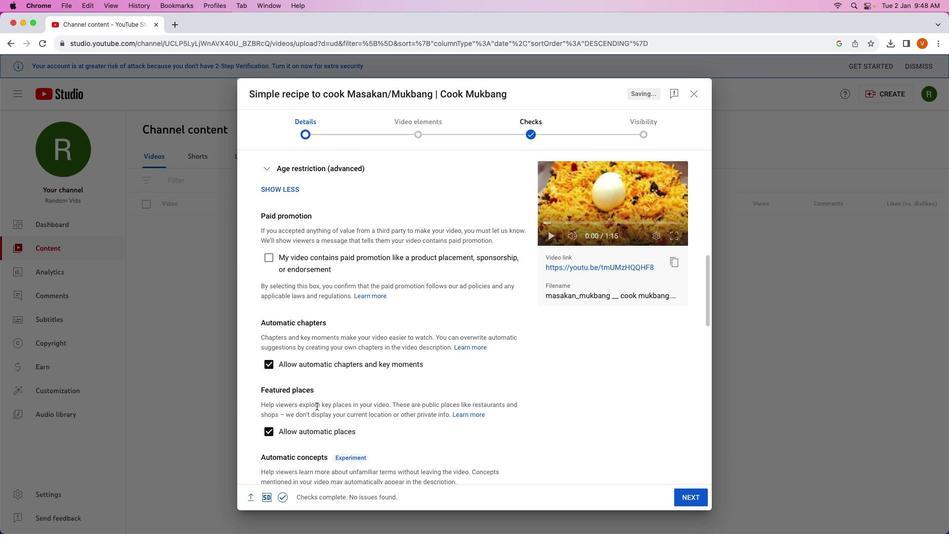 
Action: Mouse scrolled (316, 405) with delta (0, 0)
Screenshot: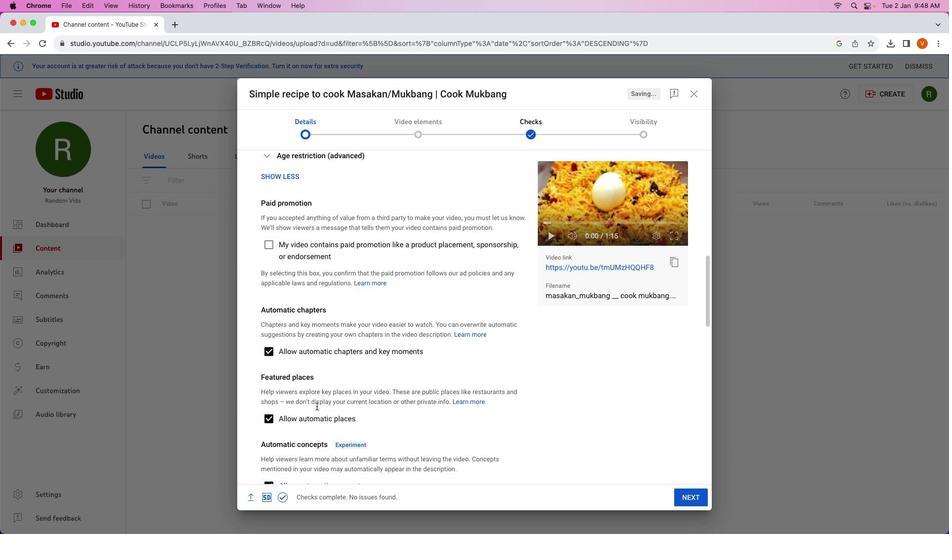 
Action: Mouse moved to (316, 405)
Screenshot: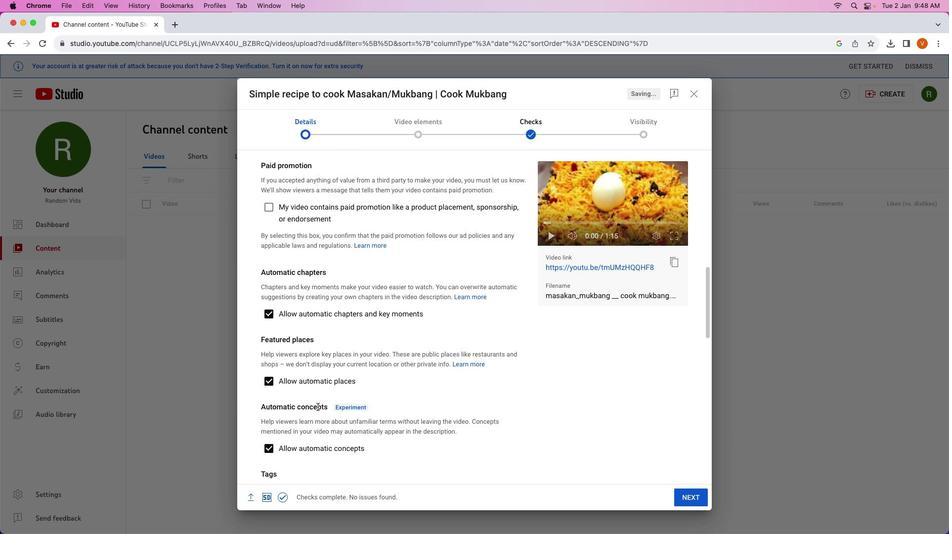 
Action: Mouse scrolled (316, 405) with delta (0, 0)
Screenshot: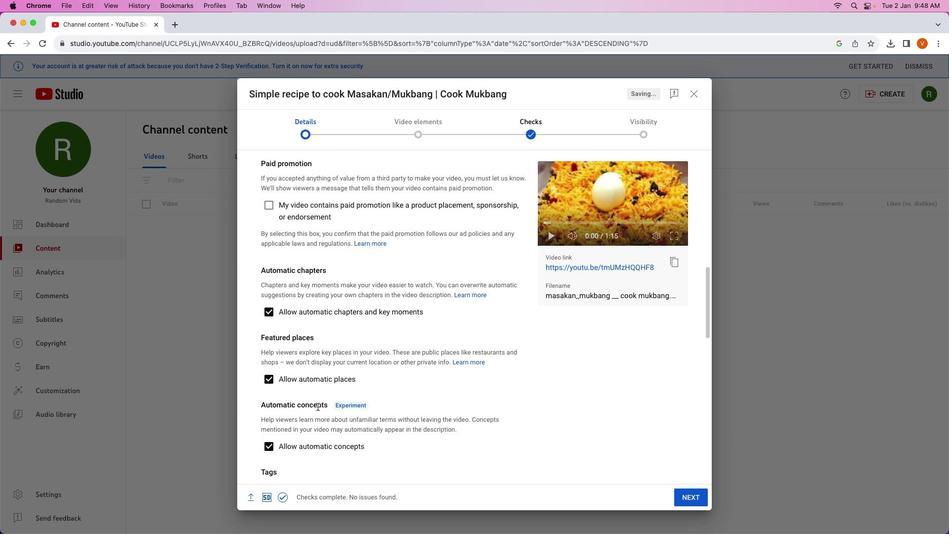 
Action: Mouse moved to (317, 406)
Screenshot: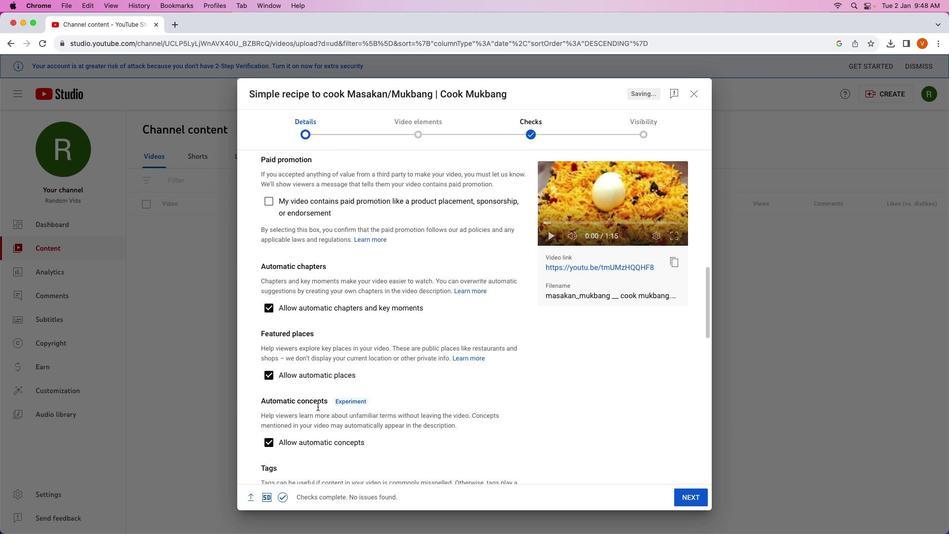 
Action: Mouse scrolled (317, 406) with delta (0, 0)
Screenshot: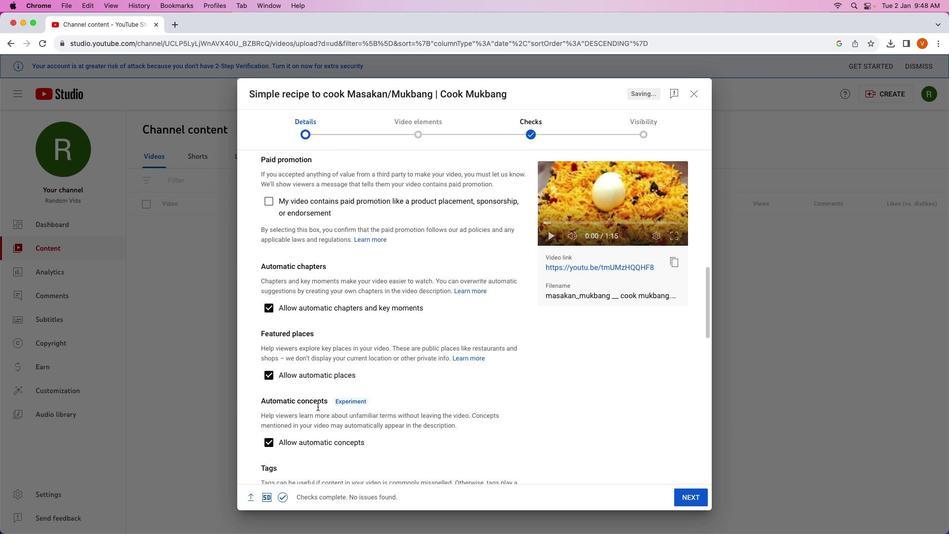 
Action: Mouse scrolled (317, 406) with delta (0, -1)
Screenshot: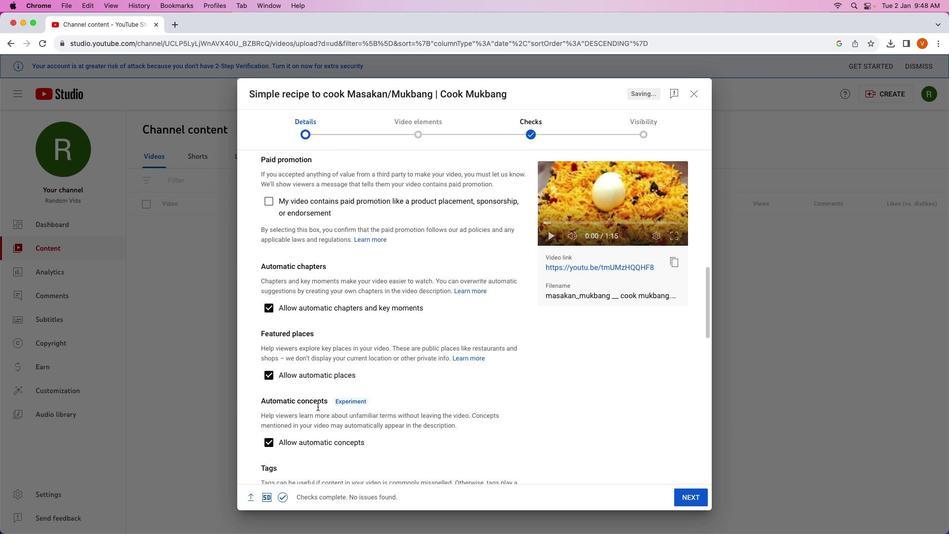 
Action: Mouse scrolled (317, 406) with delta (0, -1)
Screenshot: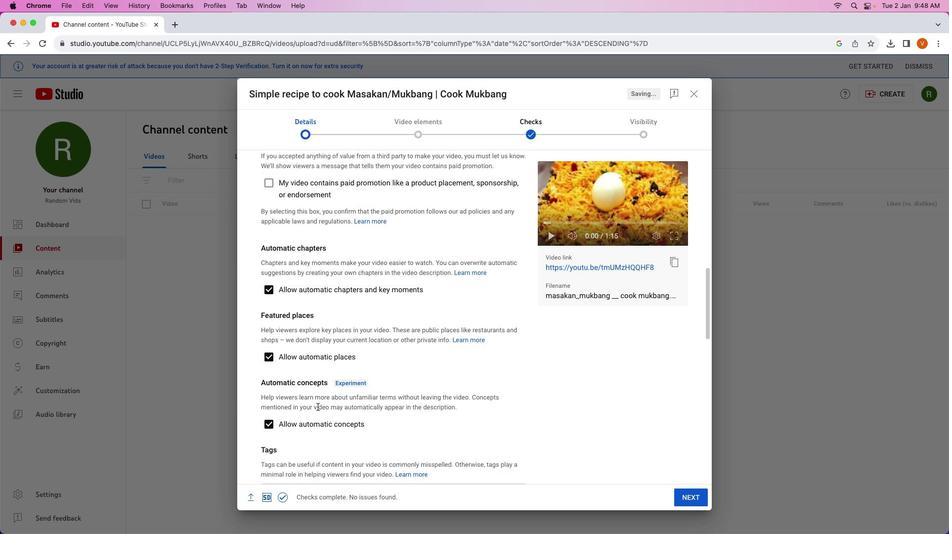 
Action: Mouse scrolled (317, 406) with delta (0, 0)
Screenshot: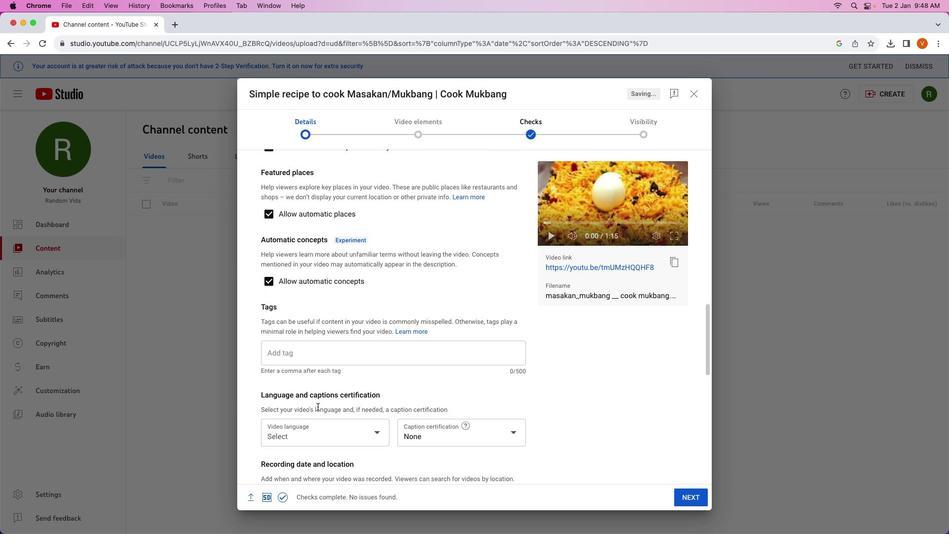 
Action: Mouse scrolled (317, 406) with delta (0, 0)
Screenshot: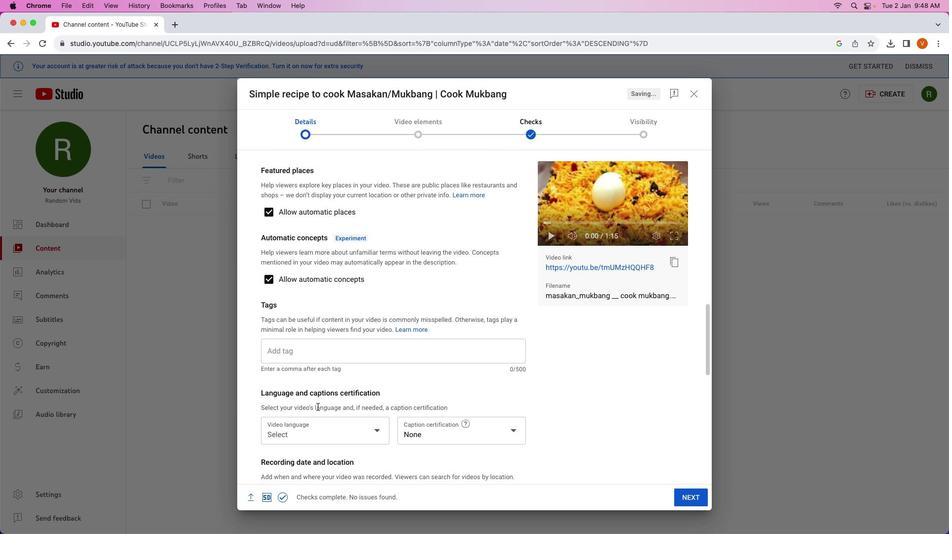 
Action: Mouse scrolled (317, 406) with delta (0, -1)
Screenshot: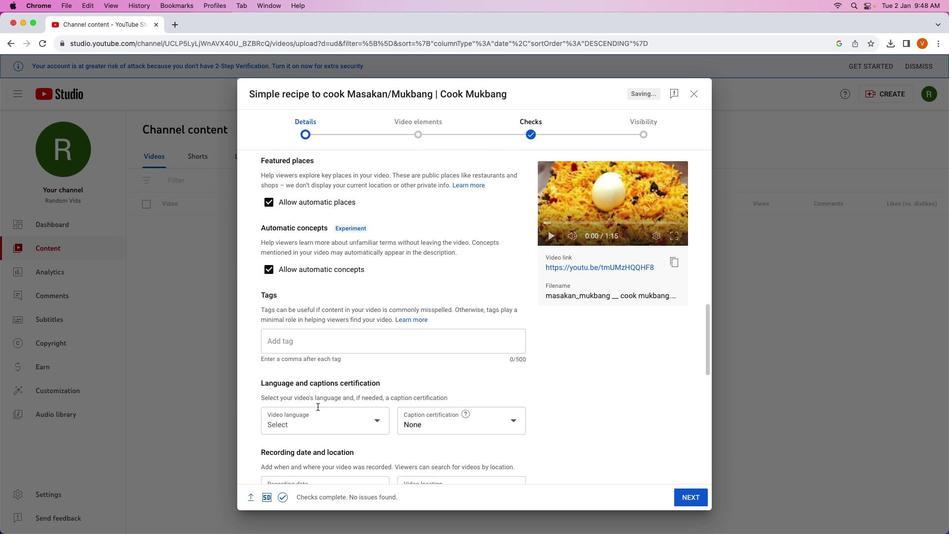 
Action: Mouse scrolled (317, 406) with delta (0, -1)
Screenshot: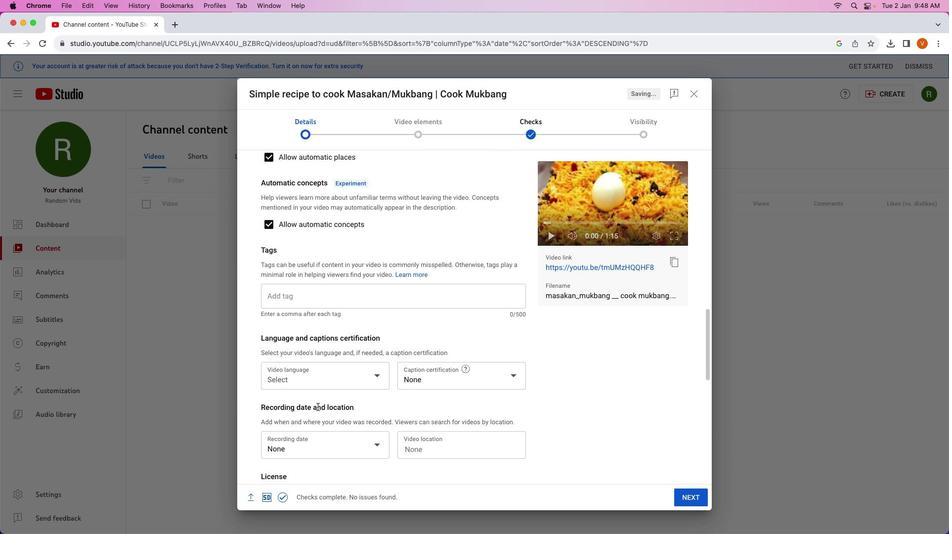 
Action: Mouse moved to (316, 201)
Screenshot: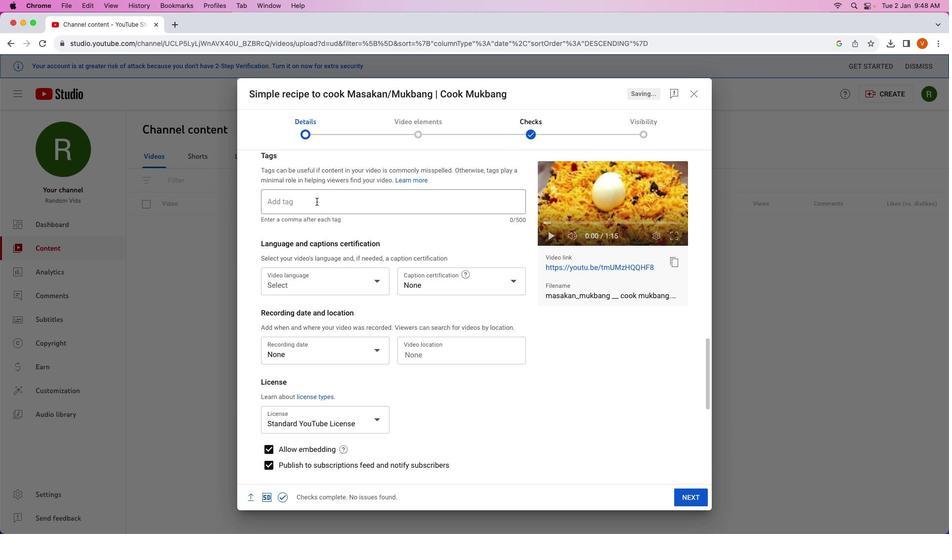 
Action: Mouse pressed left at (316, 201)
Screenshot: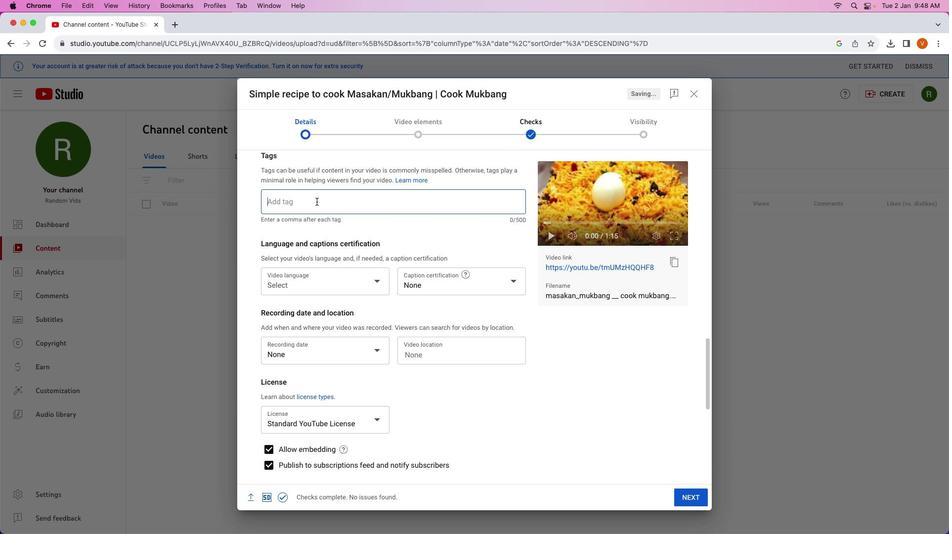 
Action: Mouse moved to (304, 200)
Screenshot: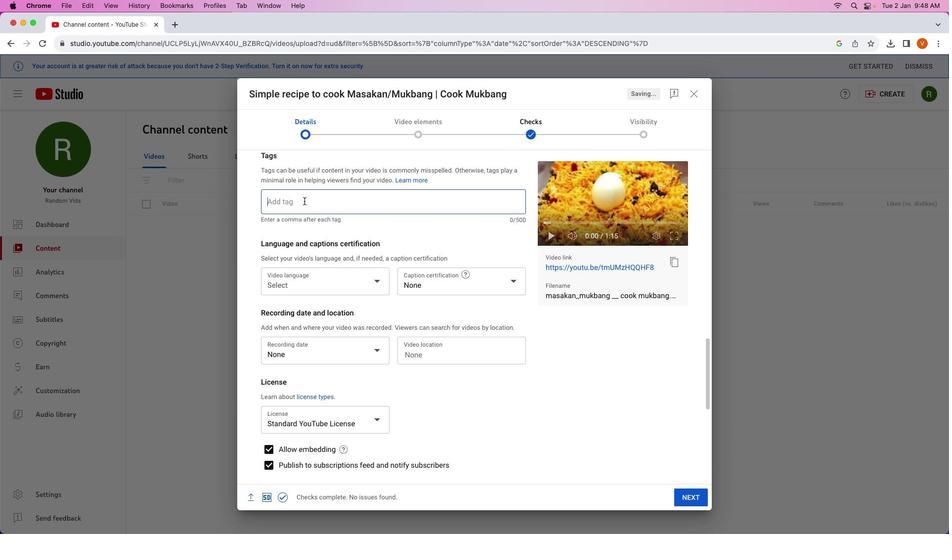 
Action: Key pressed Key.shiftKey.ctrl'C''o''o''k''i''n''g'Key.enterKey.shift'R''e''c''i''p''e'Key.enter
Screenshot: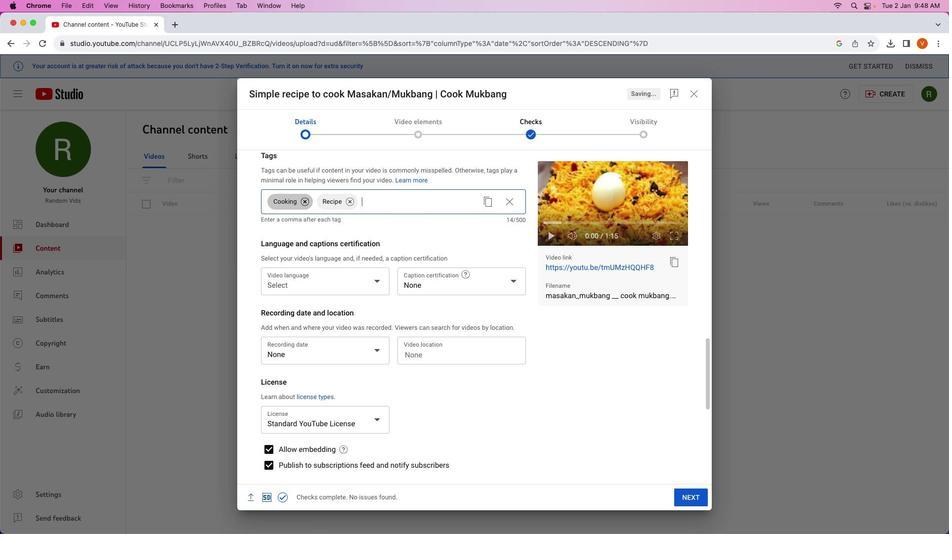 
Action: Mouse moved to (348, 444)
Screenshot: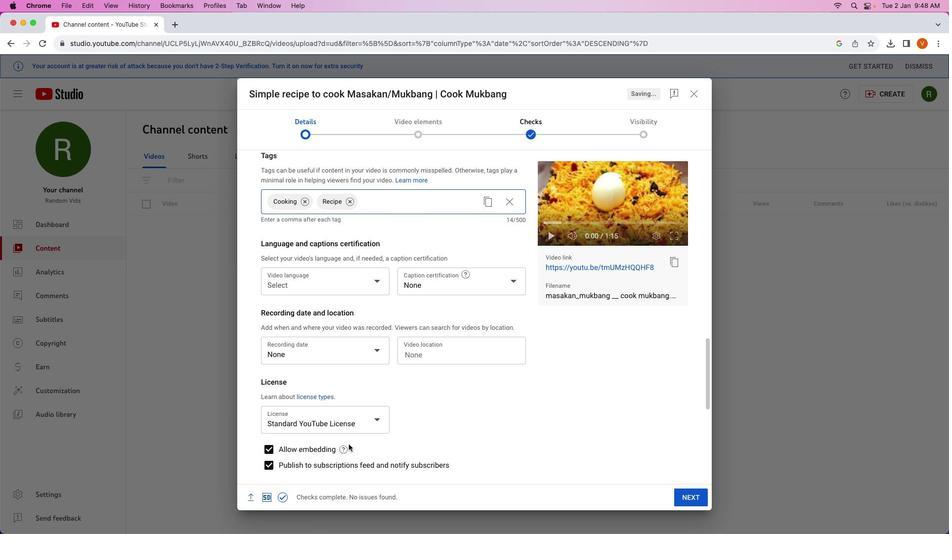 
Action: Mouse scrolled (348, 444) with delta (0, 0)
Screenshot: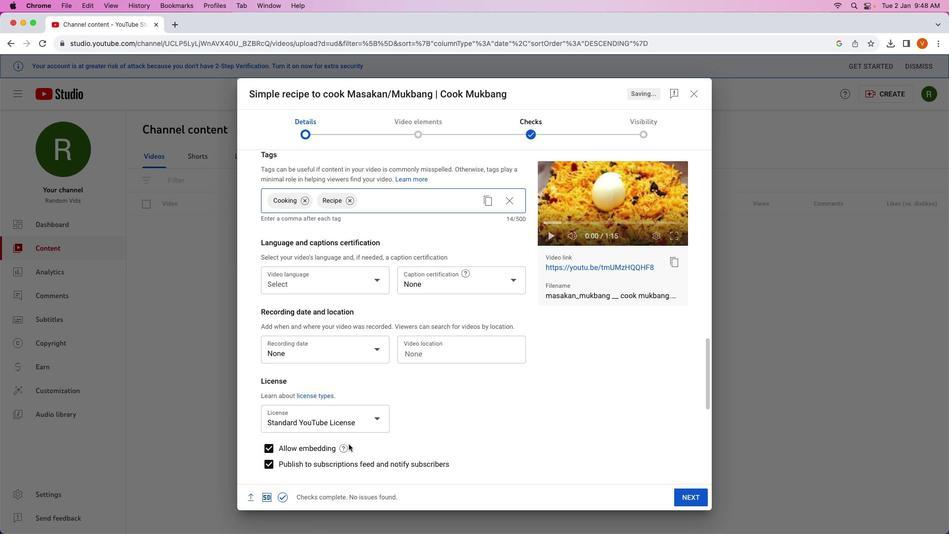
Action: Mouse scrolled (348, 444) with delta (0, 0)
Screenshot: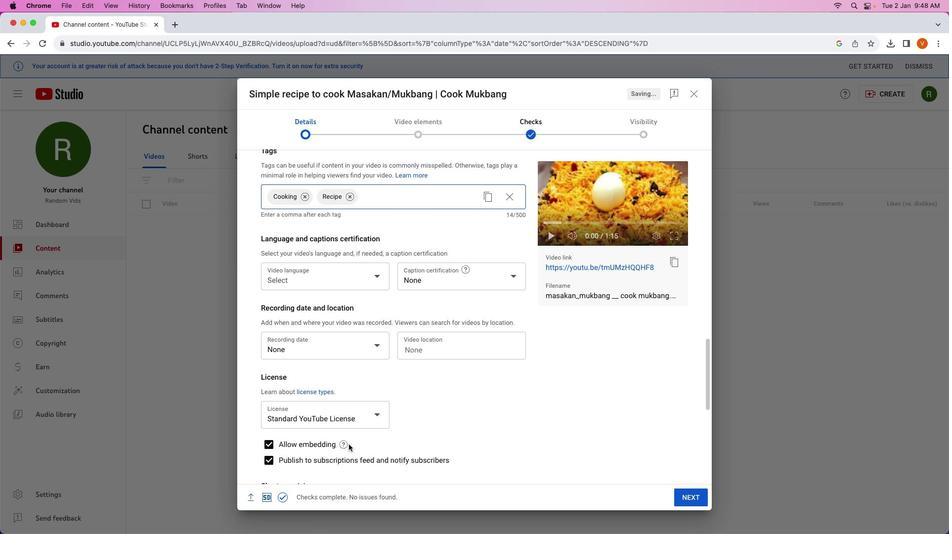 
Action: Mouse scrolled (348, 444) with delta (0, 0)
Screenshot: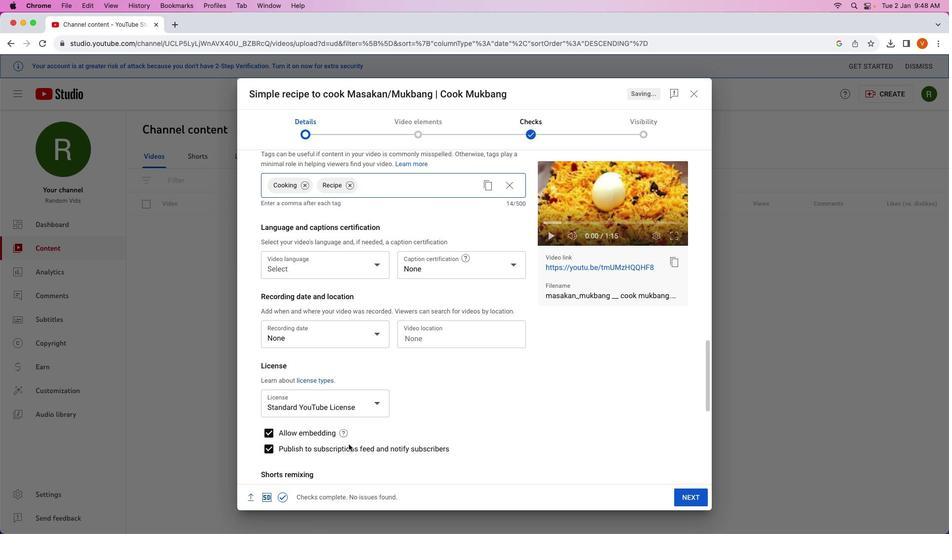 
Action: Mouse moved to (349, 444)
Screenshot: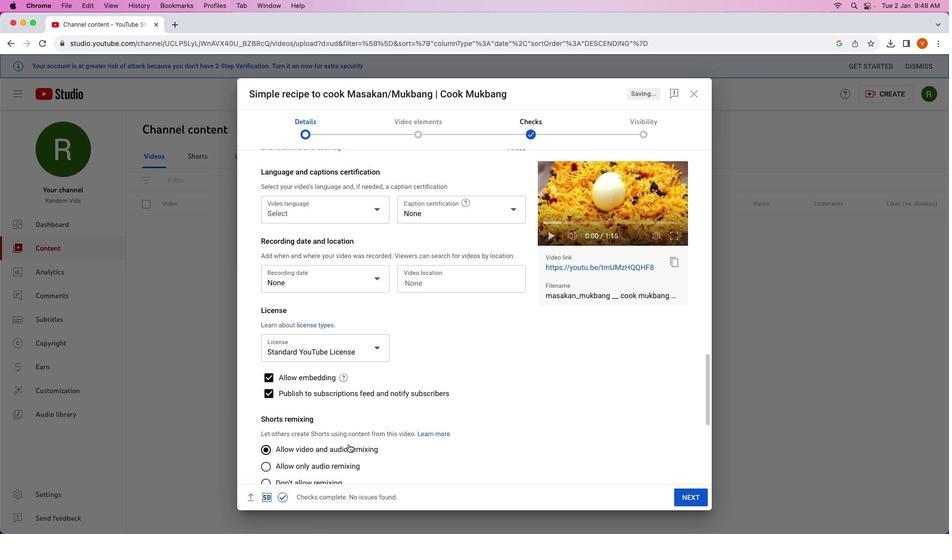 
Action: Mouse scrolled (349, 444) with delta (0, 0)
Screenshot: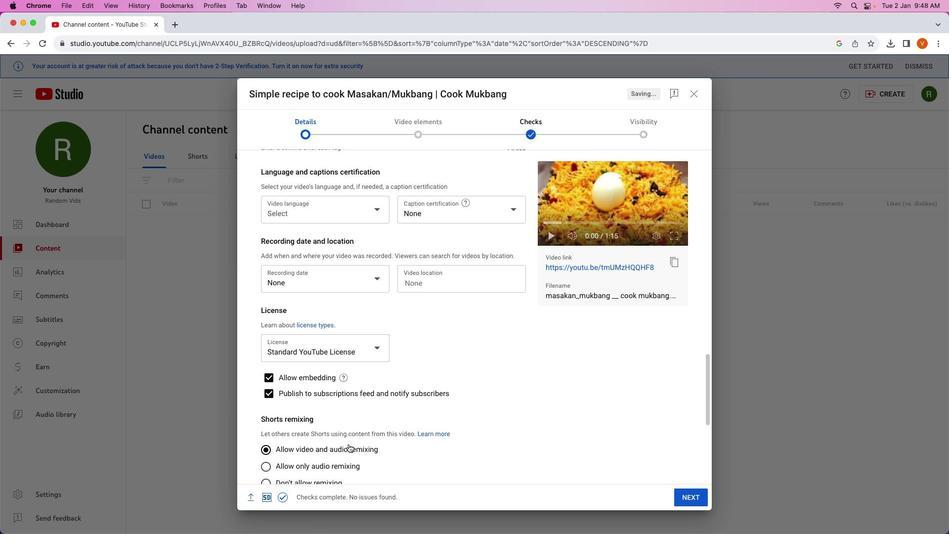 
Action: Mouse scrolled (349, 444) with delta (0, 0)
Screenshot: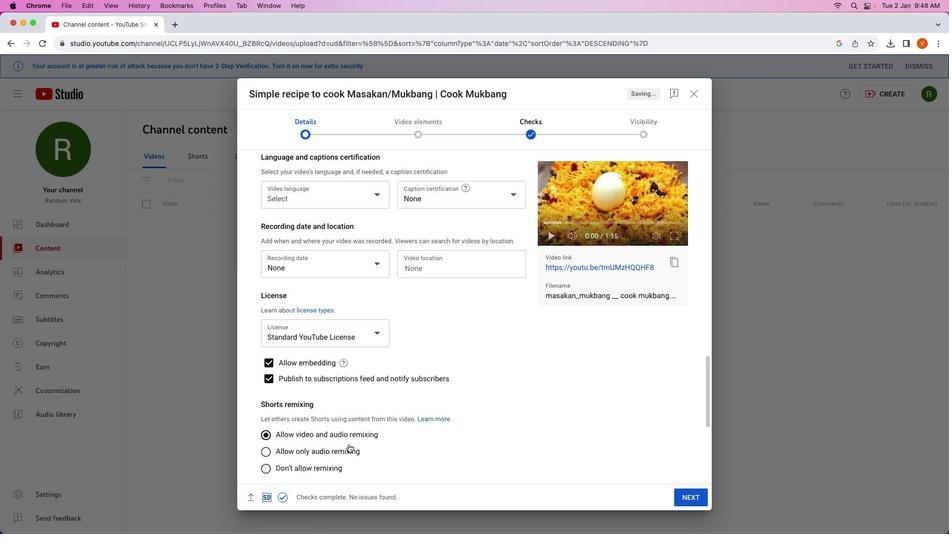 
Action: Mouse scrolled (349, 444) with delta (0, 0)
Screenshot: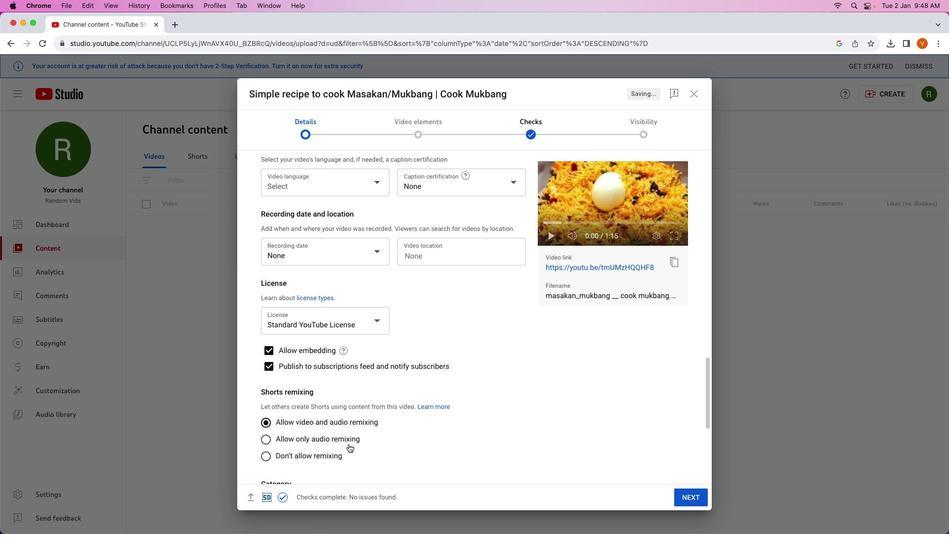 
Action: Mouse scrolled (349, 444) with delta (0, -1)
Screenshot: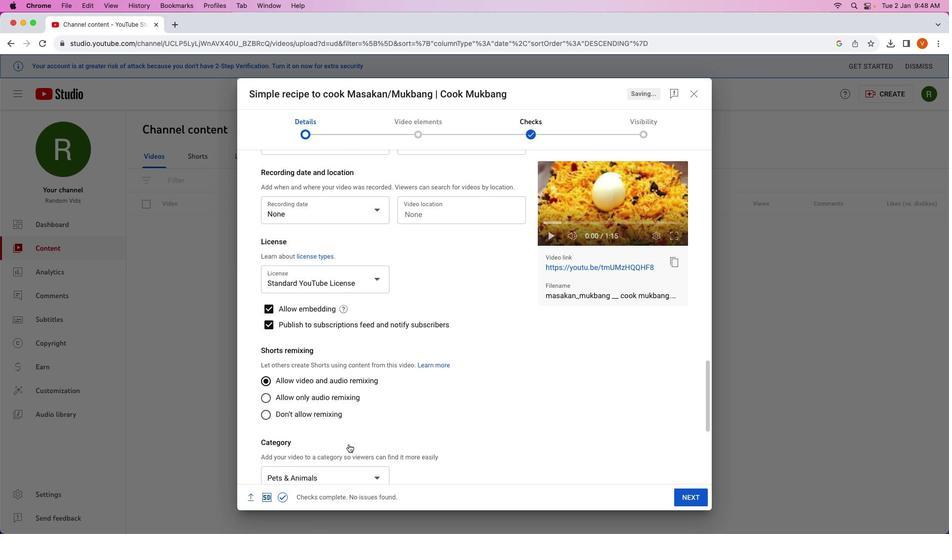 
Action: Mouse scrolled (349, 444) with delta (0, -1)
Screenshot: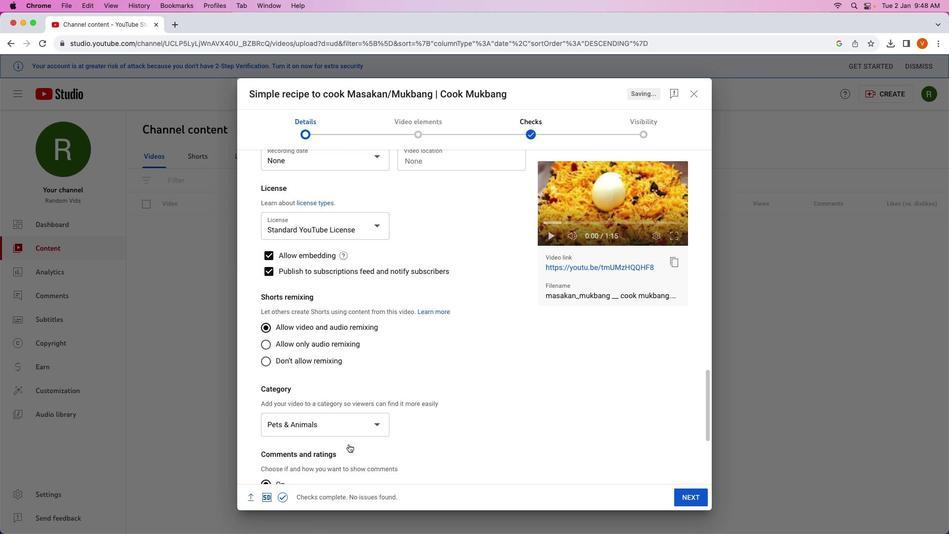 
Action: Mouse scrolled (349, 444) with delta (0, -2)
Screenshot: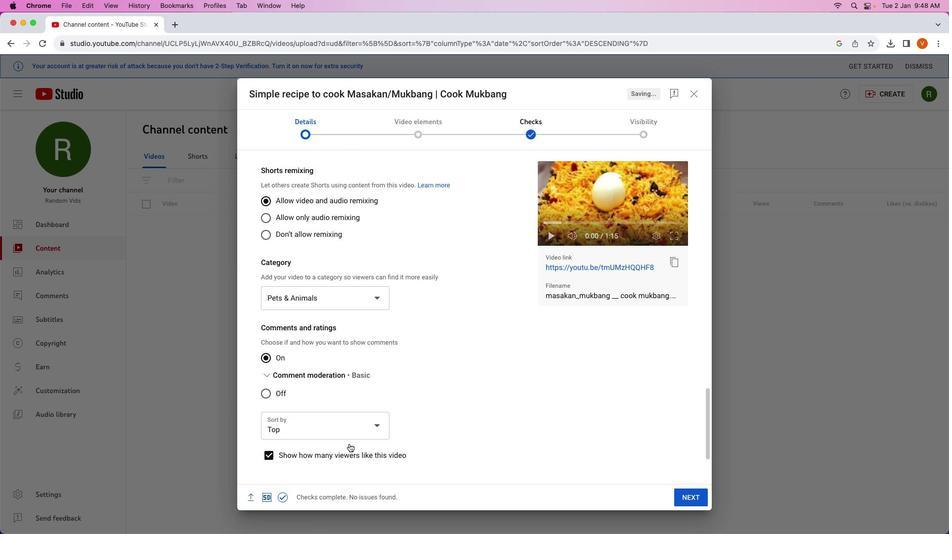 
Action: Mouse moved to (349, 444)
Screenshot: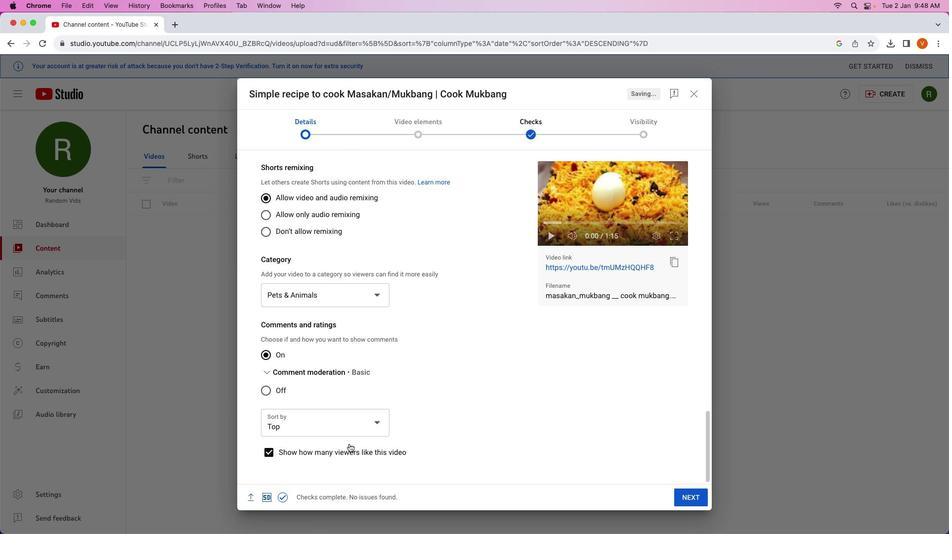 
Action: Mouse scrolled (349, 444) with delta (0, 0)
Screenshot: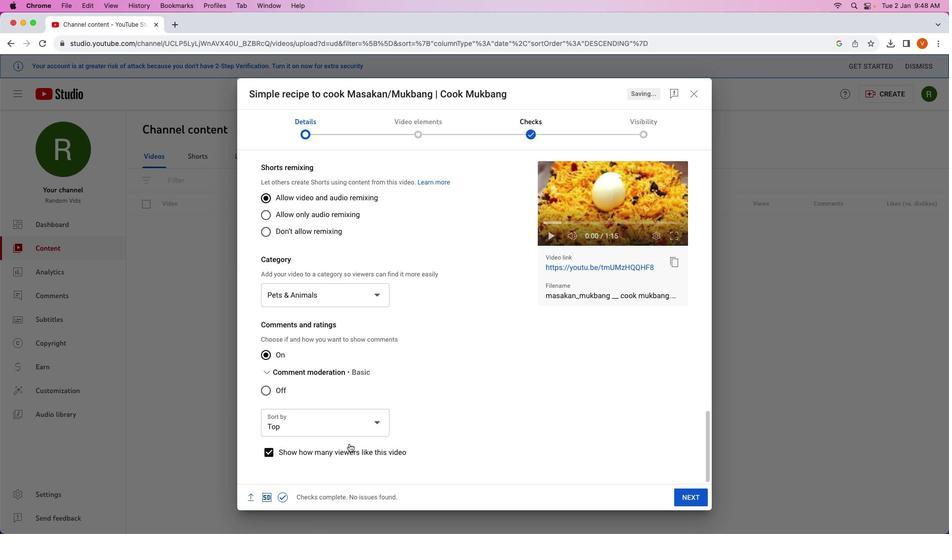 
Action: Mouse scrolled (349, 444) with delta (0, 0)
Screenshot: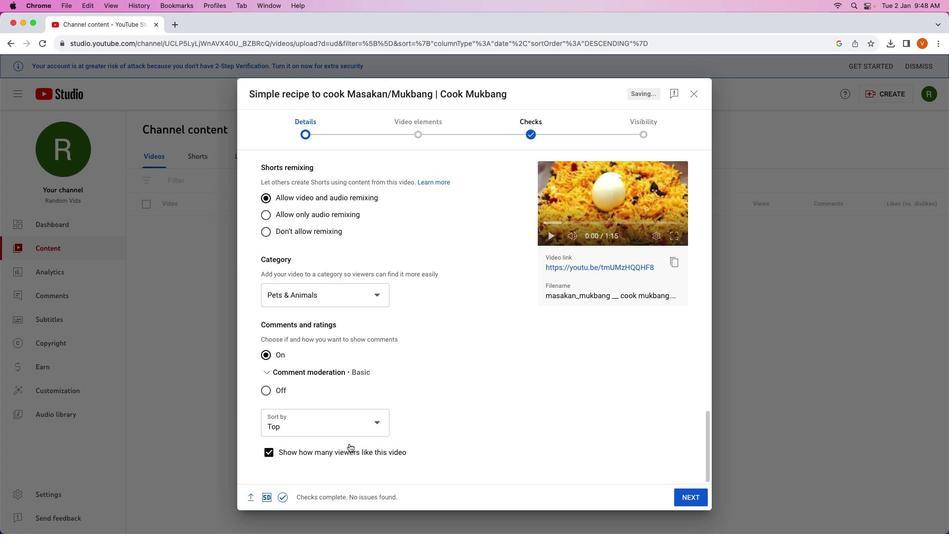 
Action: Mouse scrolled (349, 444) with delta (0, 0)
Screenshot: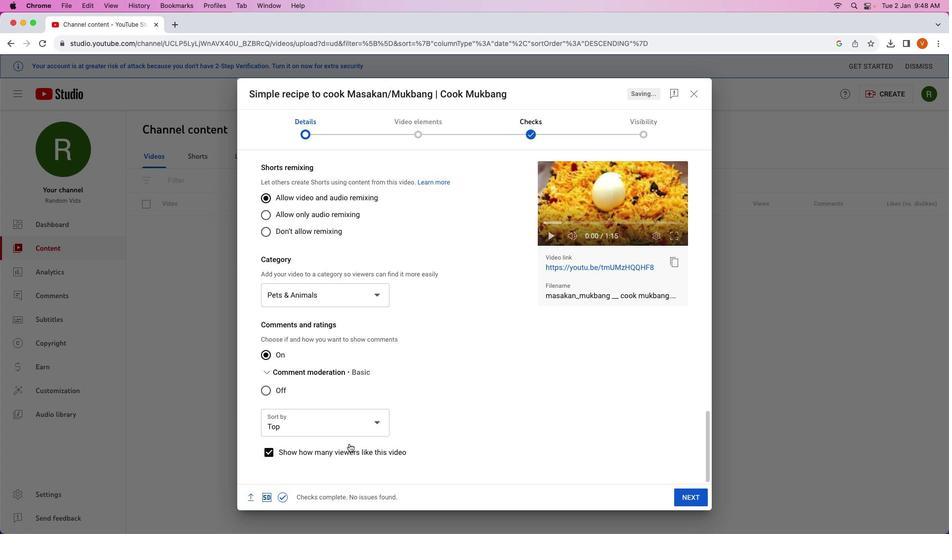 
Action: Mouse moved to (320, 300)
Screenshot: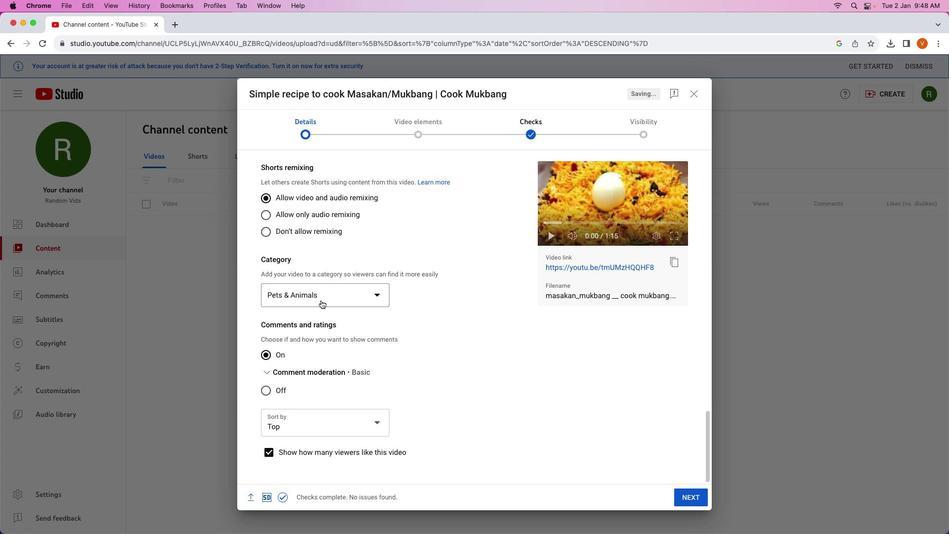 
Action: Mouse pressed left at (320, 300)
Screenshot: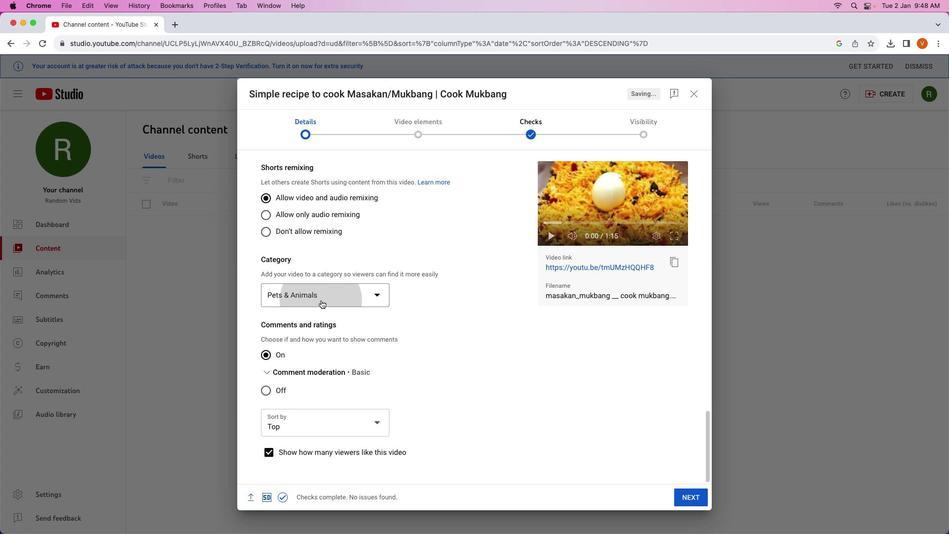 
Action: Mouse moved to (306, 394)
Screenshot: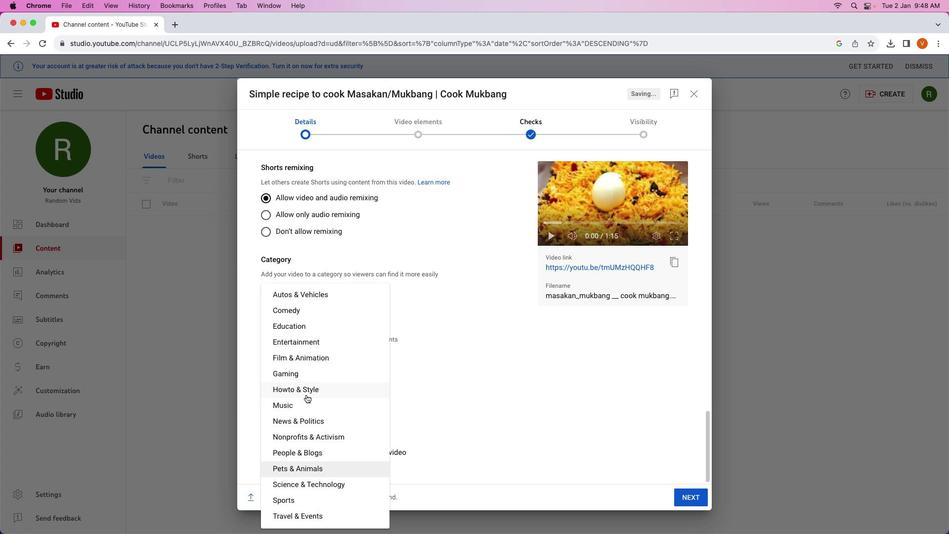 
Action: Mouse pressed left at (306, 394)
Screenshot: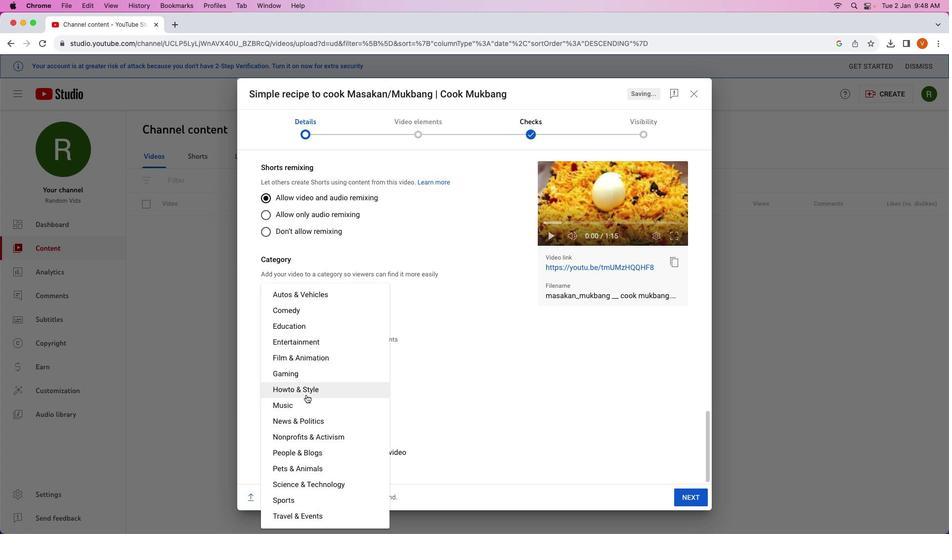 
Action: Mouse moved to (688, 493)
Screenshot: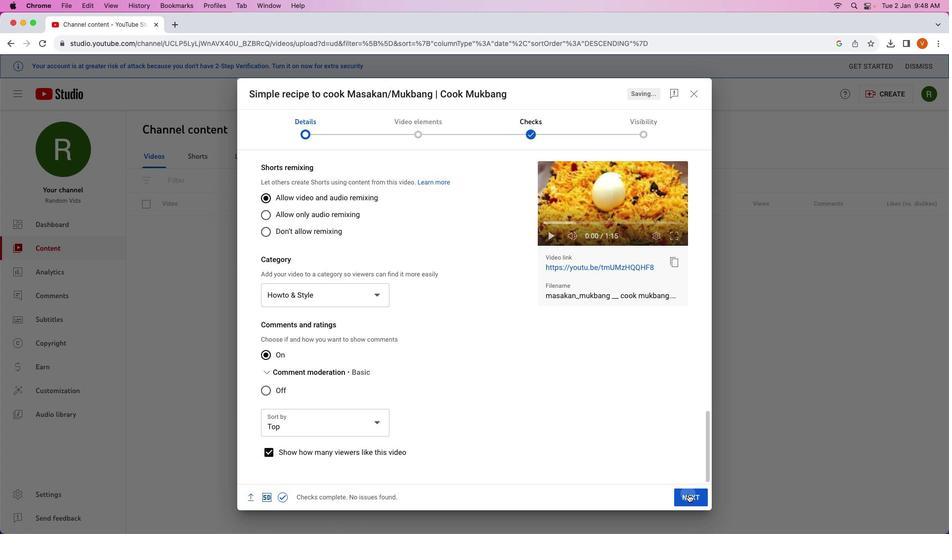 
Action: Mouse pressed left at (688, 493)
Screenshot: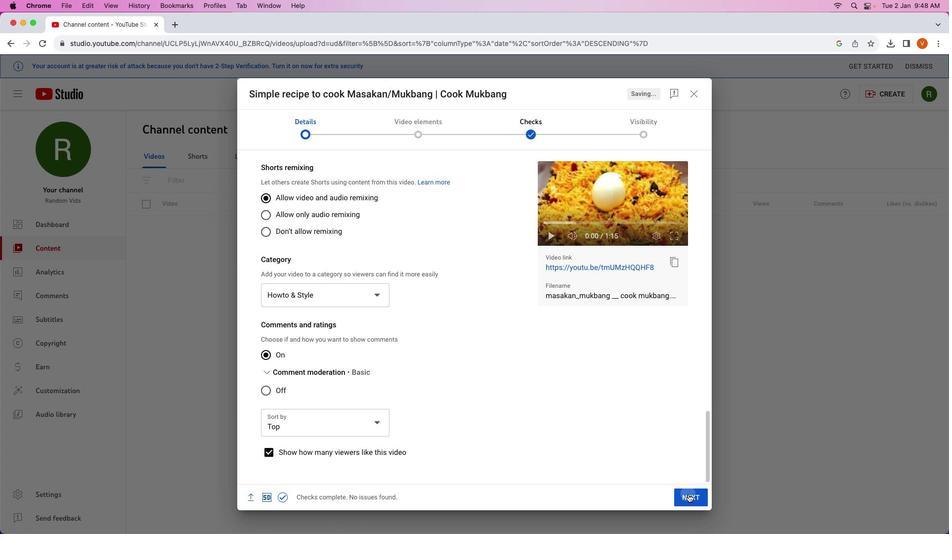 
Action: Mouse moved to (687, 494)
Screenshot: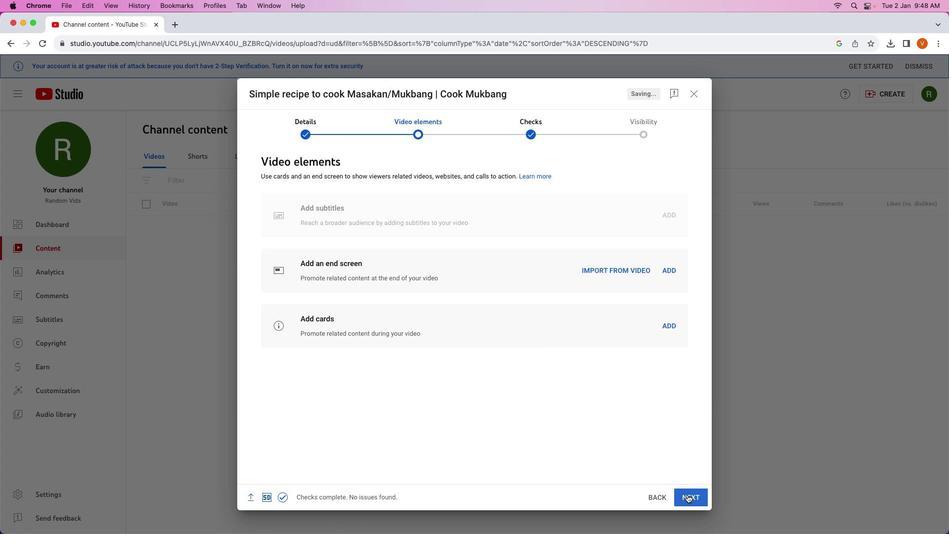 
Action: Mouse pressed left at (687, 494)
Screenshot: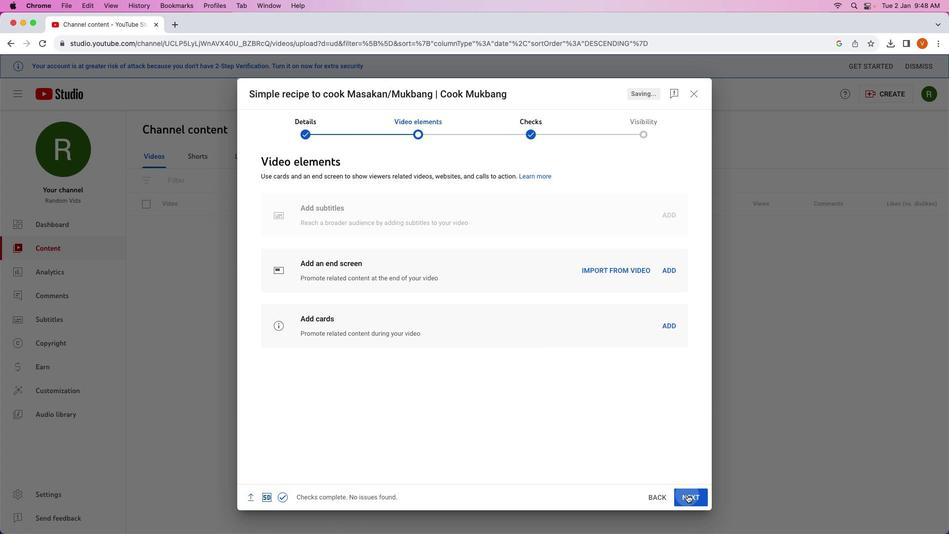 
Action: Mouse pressed left at (687, 494)
Screenshot: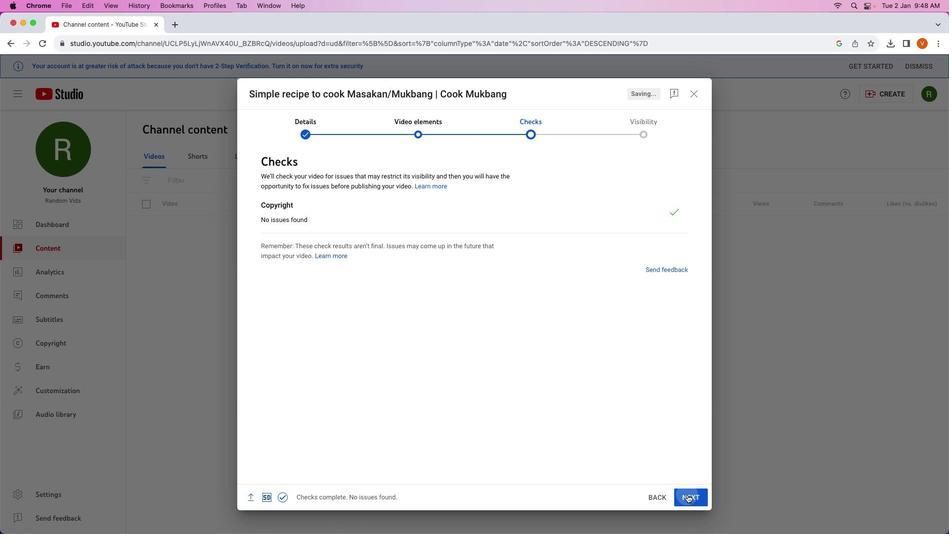 
Action: Mouse moved to (294, 228)
Screenshot: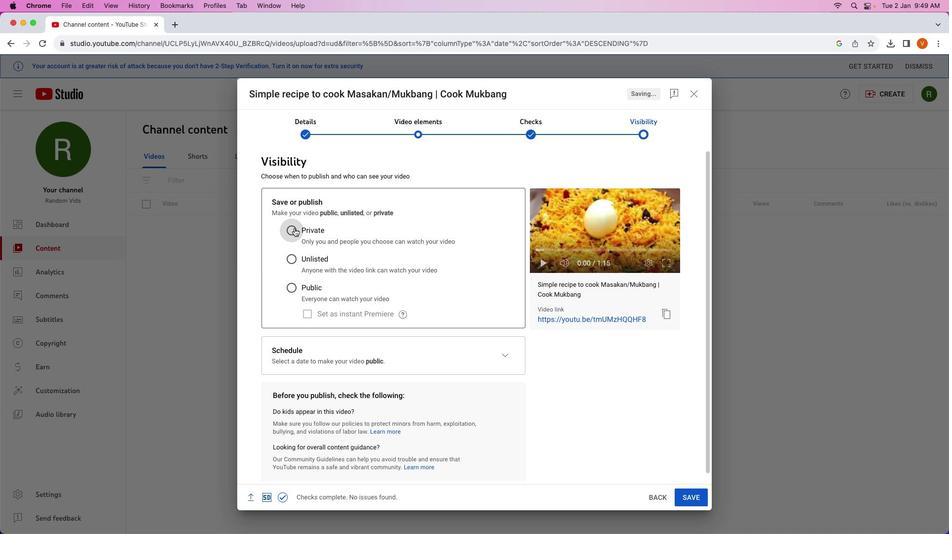 
Action: Mouse pressed left at (294, 228)
Screenshot: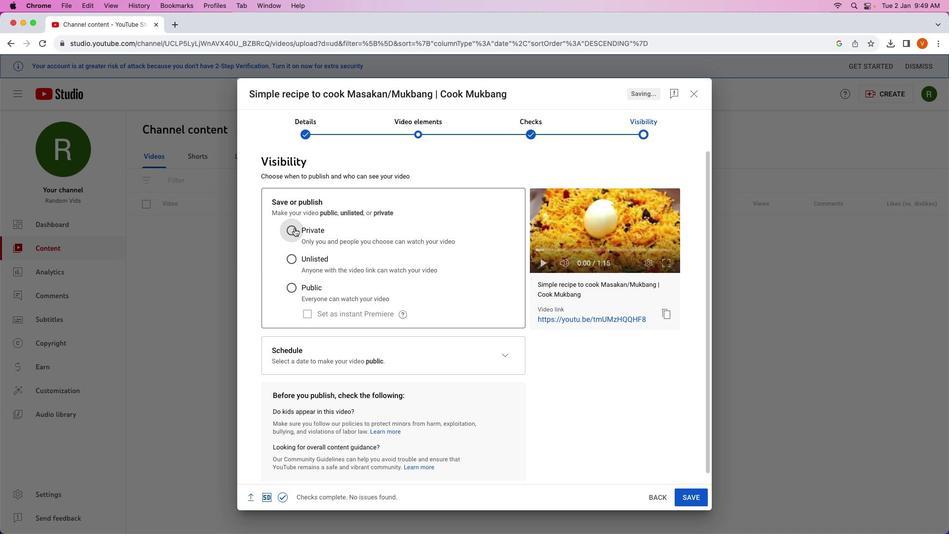 
Action: Mouse moved to (288, 307)
Screenshot: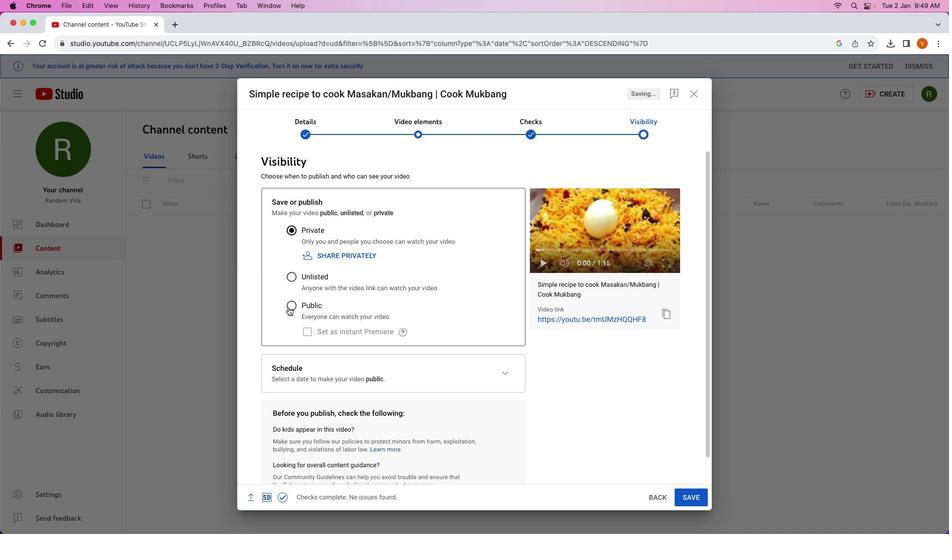 
Action: Mouse pressed left at (288, 307)
Screenshot: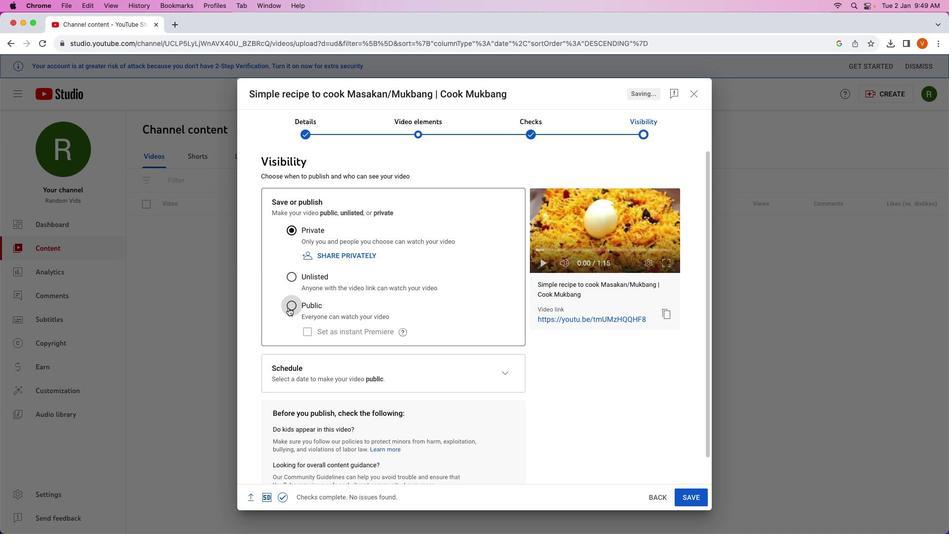 
Action: Mouse moved to (674, 495)
Screenshot: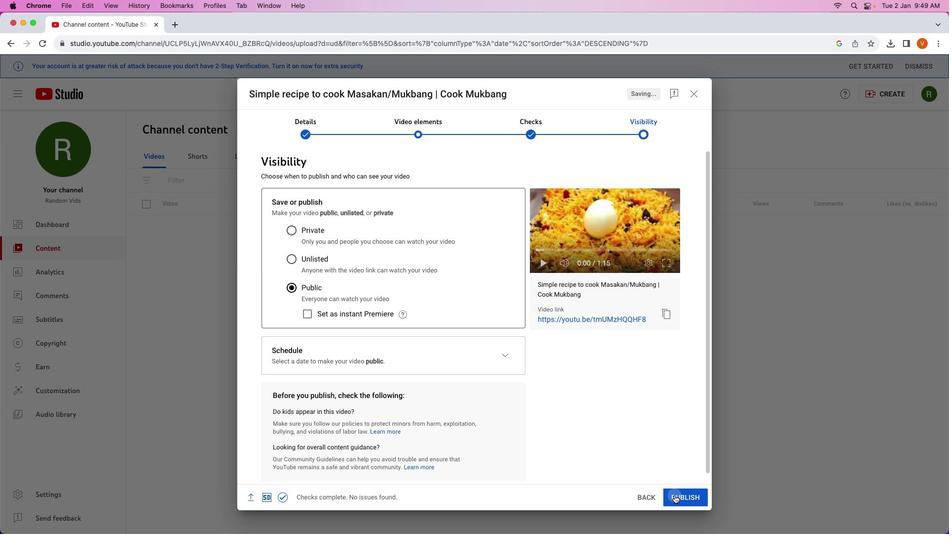 
Action: Mouse pressed left at (674, 495)
Screenshot: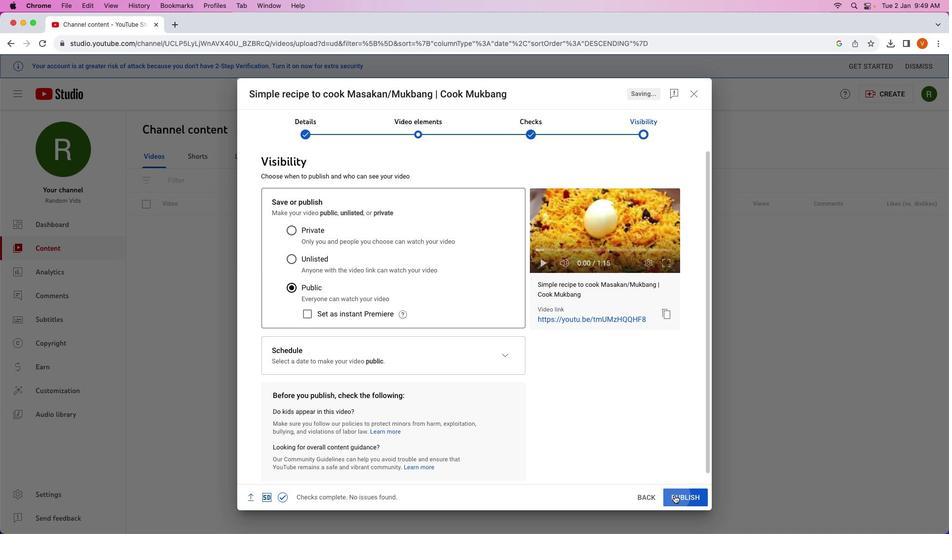 
Action: Mouse moved to (515, 263)
Screenshot: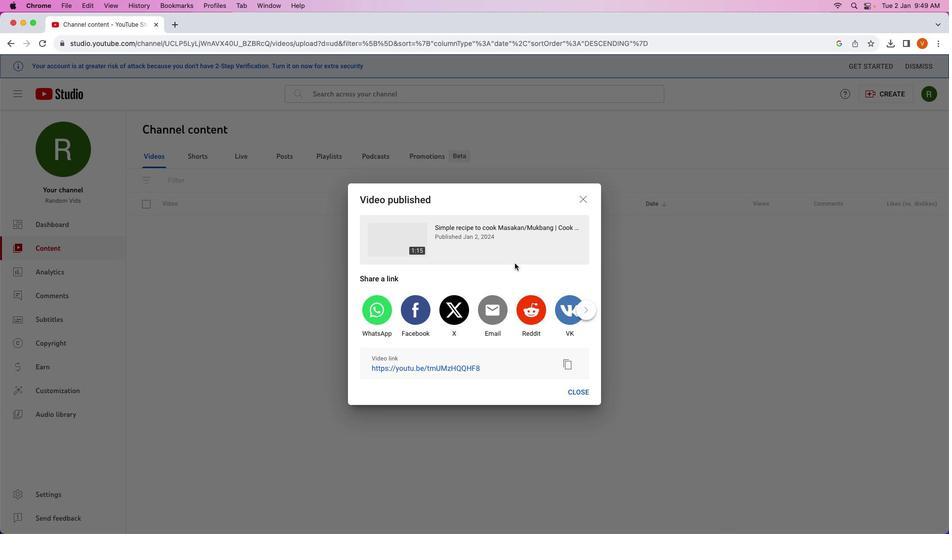 
